 Task: Assign parteek.ku2001@gmail.com as Assignee of Issue Issue0000000417 in Backlog  in Scrum Project Project0000000084 in Jira. Assign parteek.ku2001@gmail.com as Assignee of Issue Issue0000000418 in Backlog  in Scrum Project Project0000000084 in Jira. Assign vinnyoffice2@gmail.com as Assignee of Issue Issue0000000419 in Backlog  in Scrum Project Project0000000084 in Jira. Assign vinnyoffice2@gmail.com as Assignee of Issue Issue0000000420 in Backlog  in Scrum Project Project0000000084 in Jira. Create a Sprint called Sprint0000000247 in Scrum Project Project0000000083 in Jira
Action: Mouse moved to (1276, 423)
Screenshot: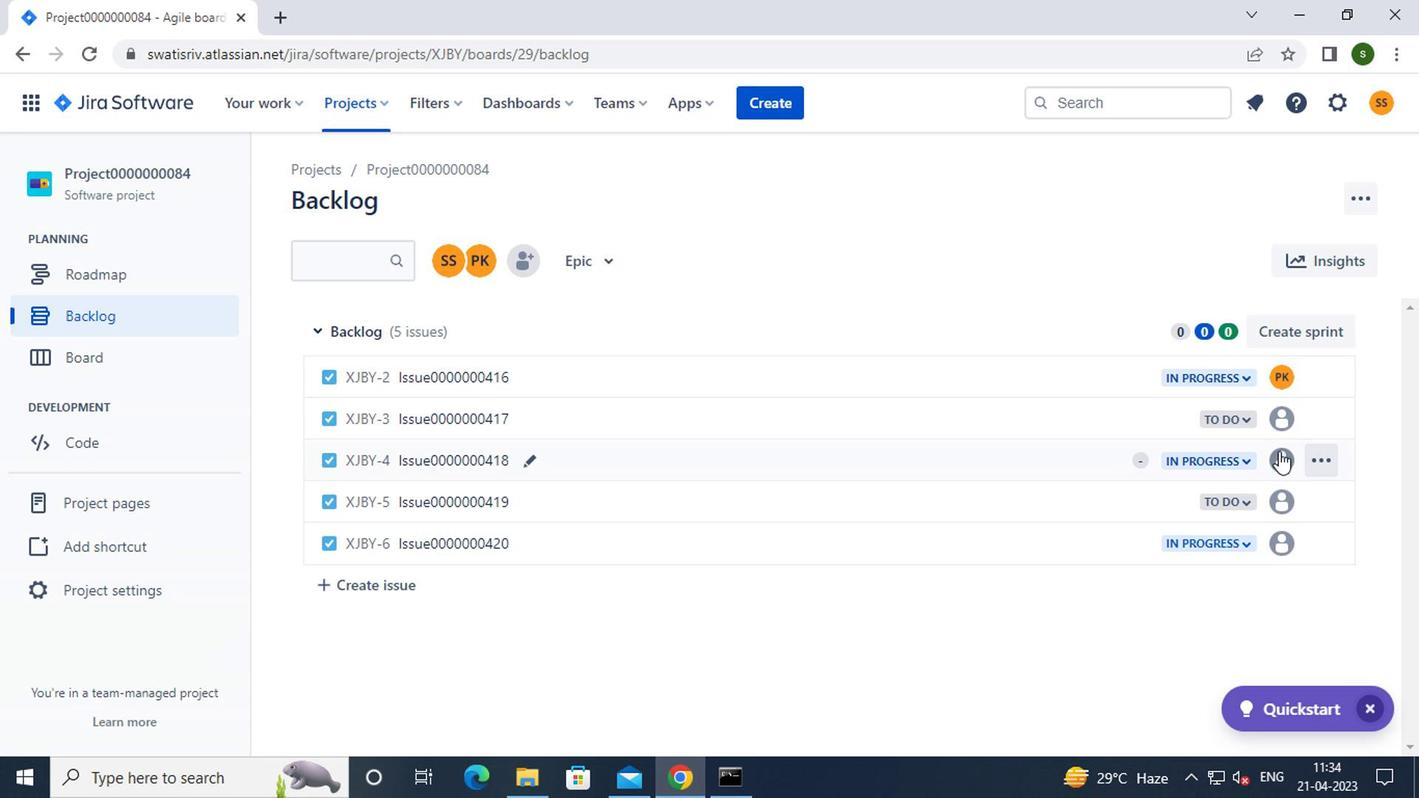 
Action: Mouse pressed left at (1276, 423)
Screenshot: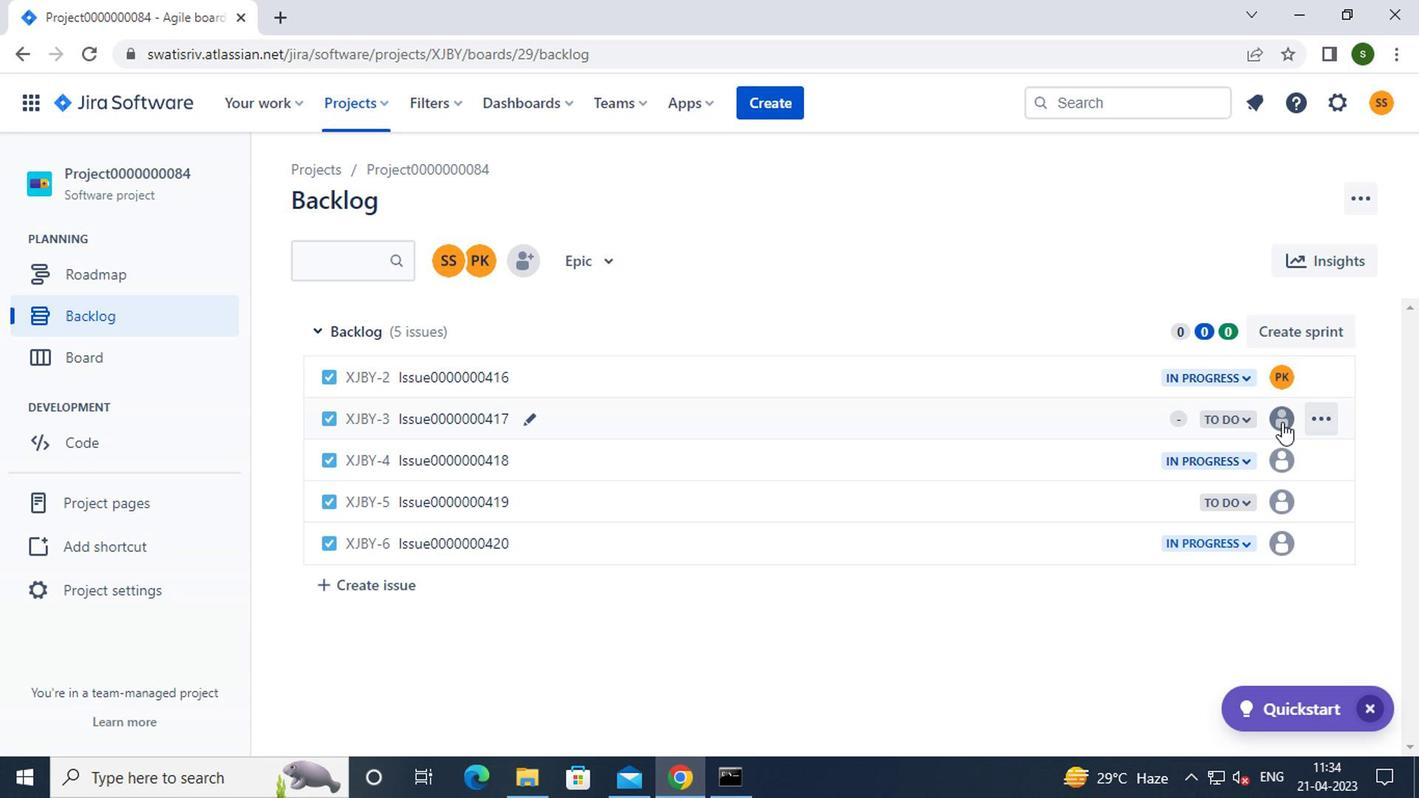 
Action: Mouse moved to (1145, 736)
Screenshot: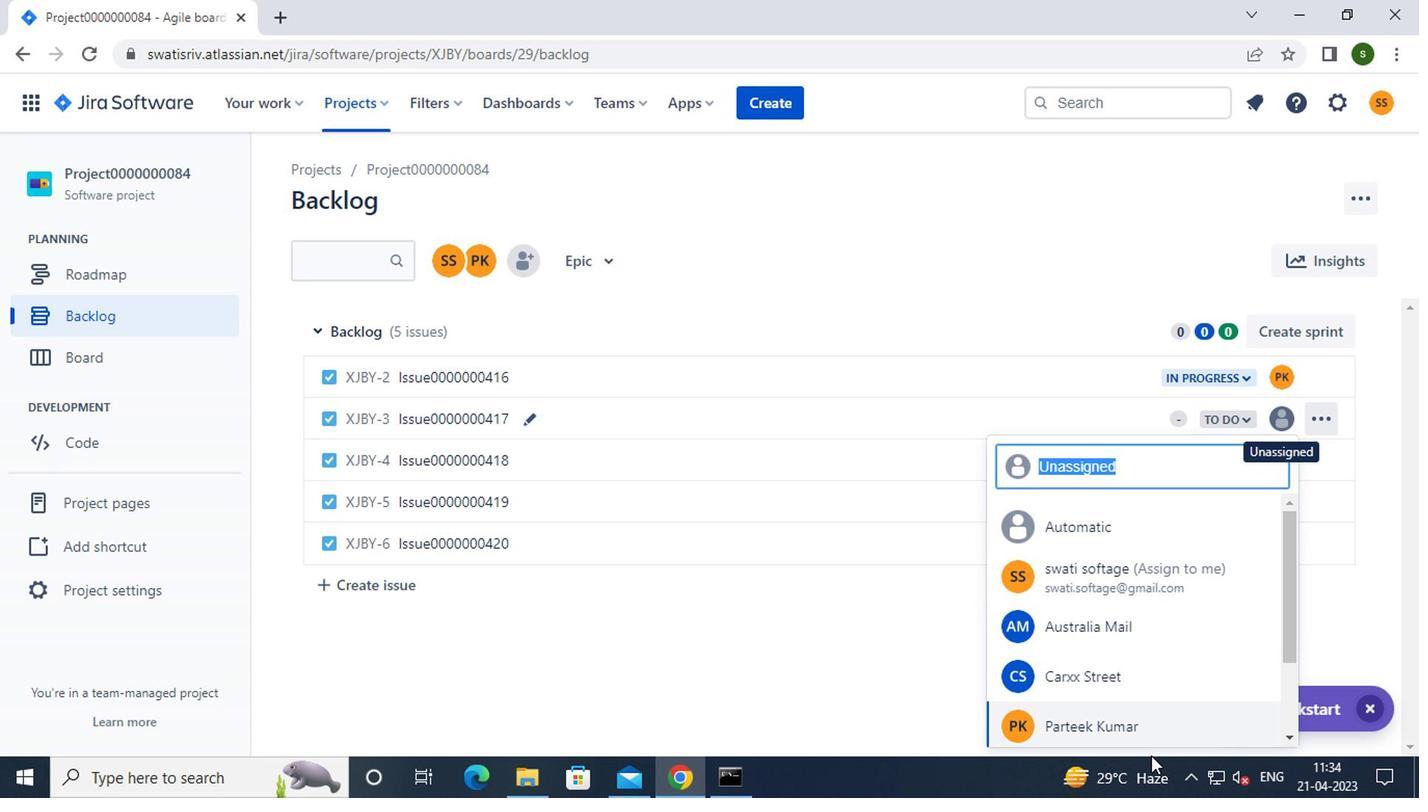 
Action: Mouse pressed left at (1145, 736)
Screenshot: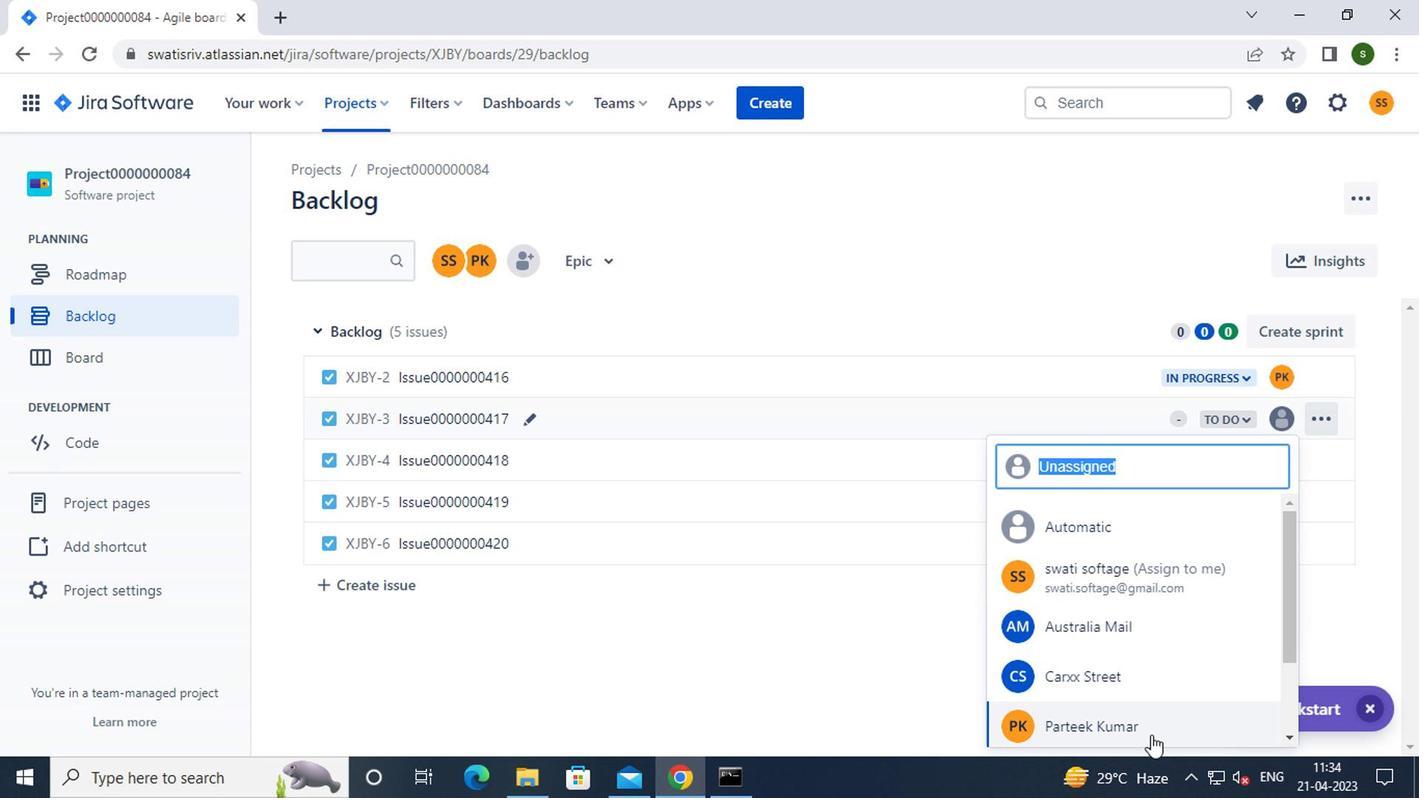 
Action: Mouse moved to (1262, 459)
Screenshot: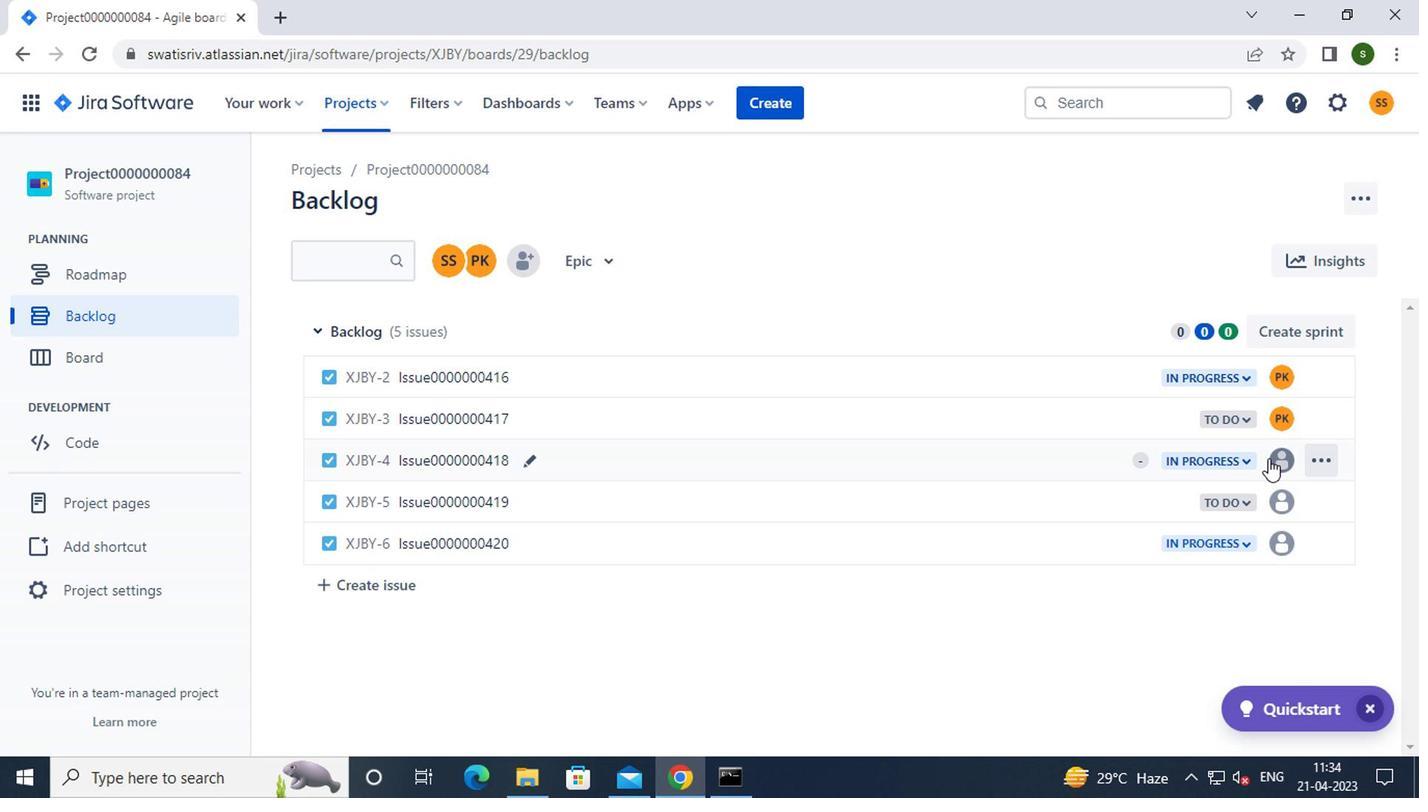 
Action: Mouse pressed left at (1262, 459)
Screenshot: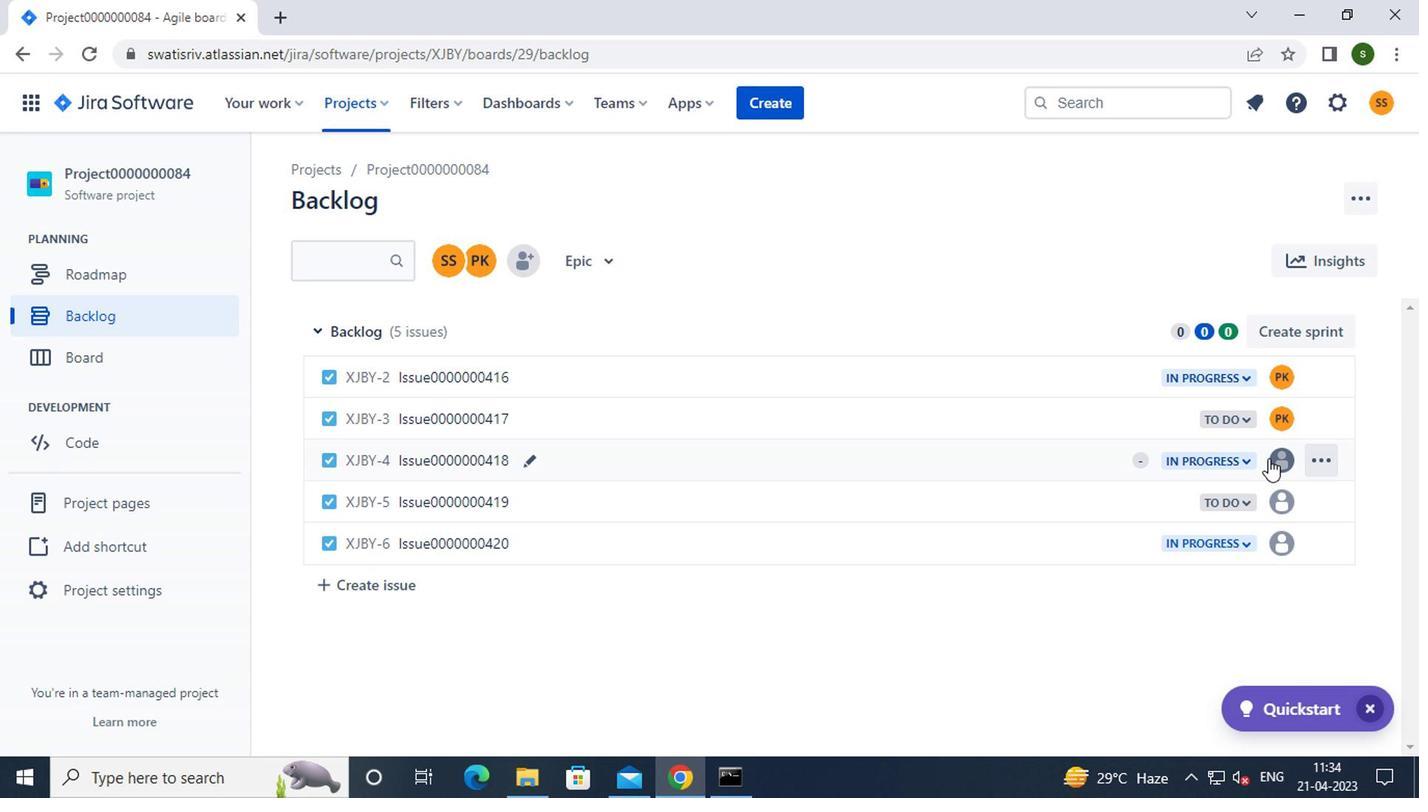 
Action: Mouse moved to (1127, 607)
Screenshot: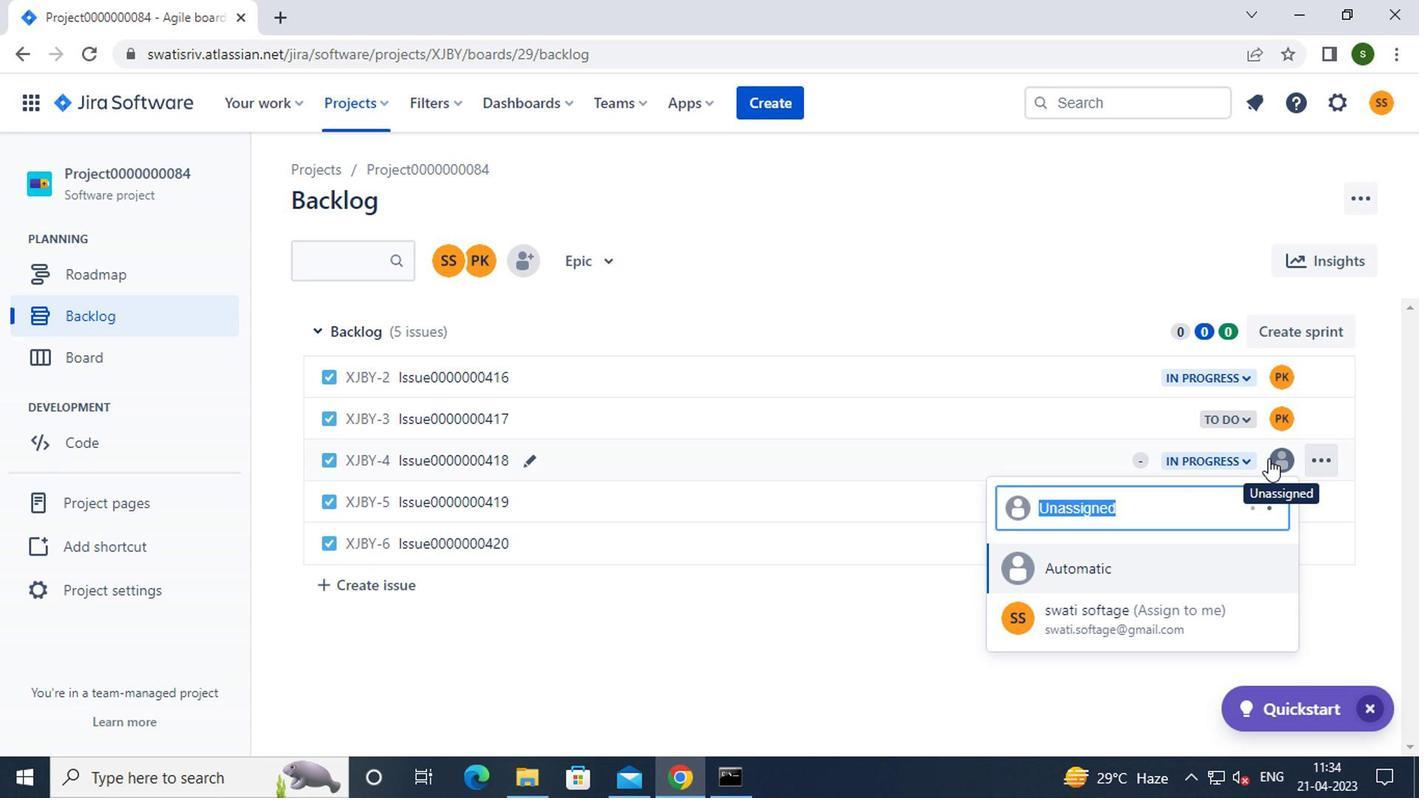 
Action: Mouse scrolled (1127, 606) with delta (0, 0)
Screenshot: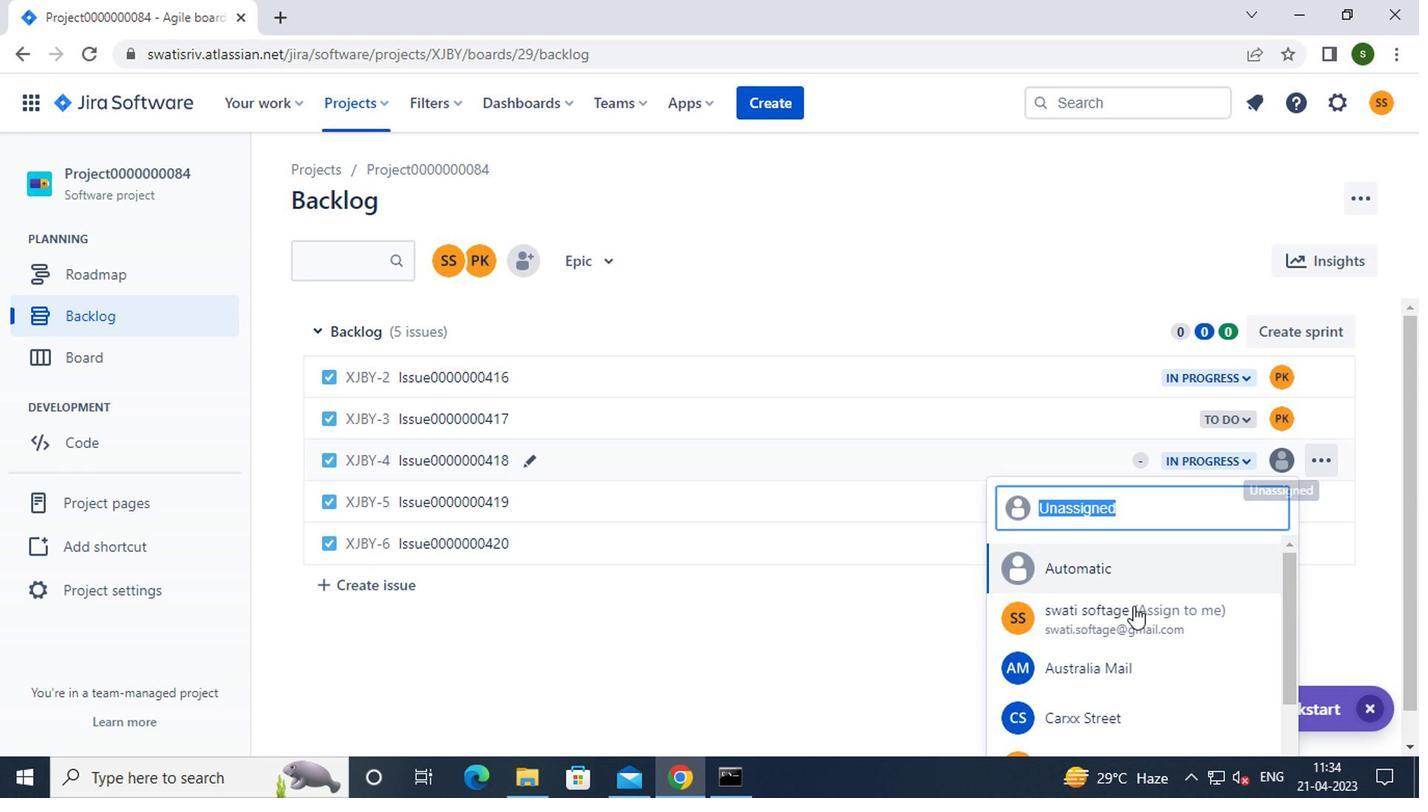 
Action: Mouse scrolled (1127, 606) with delta (0, 0)
Screenshot: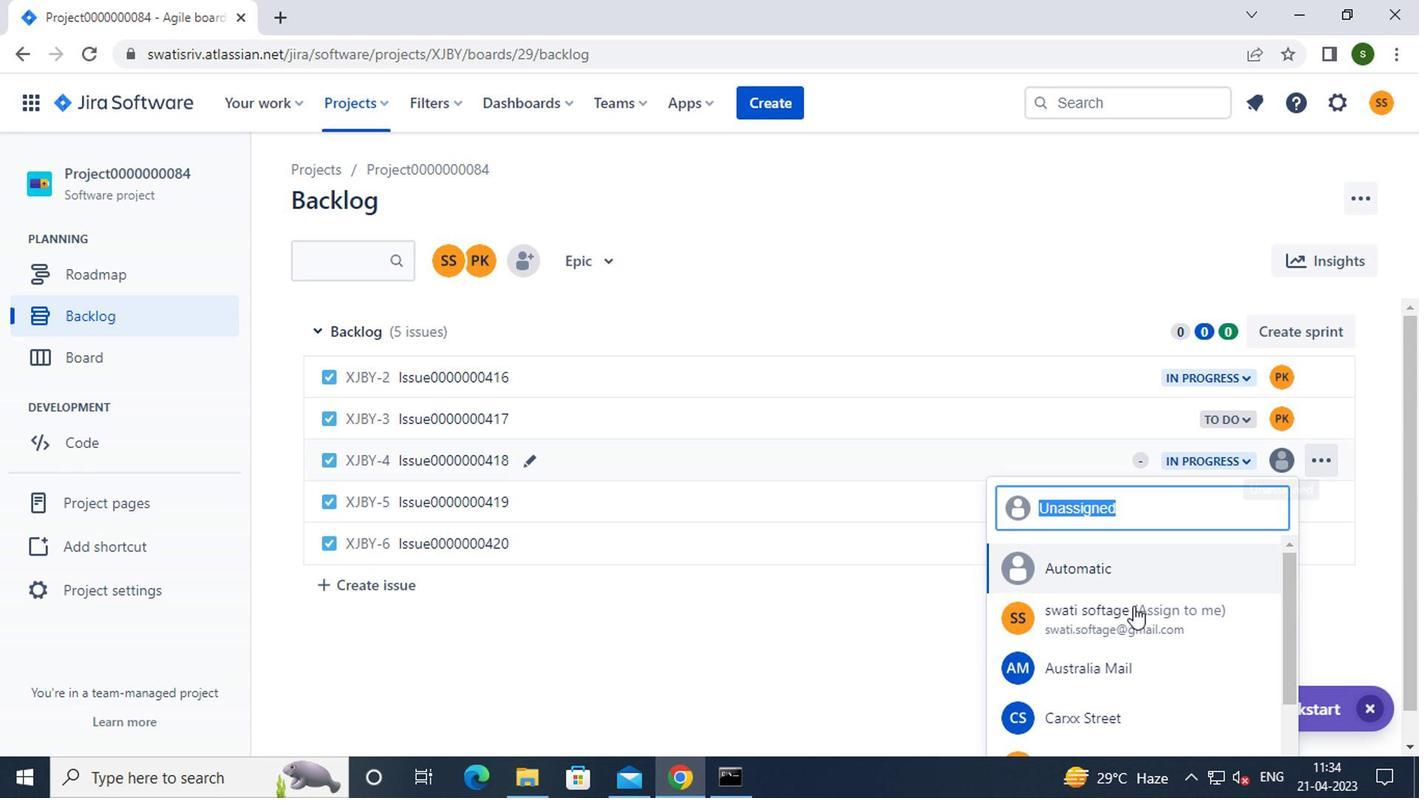 
Action: Mouse moved to (1087, 663)
Screenshot: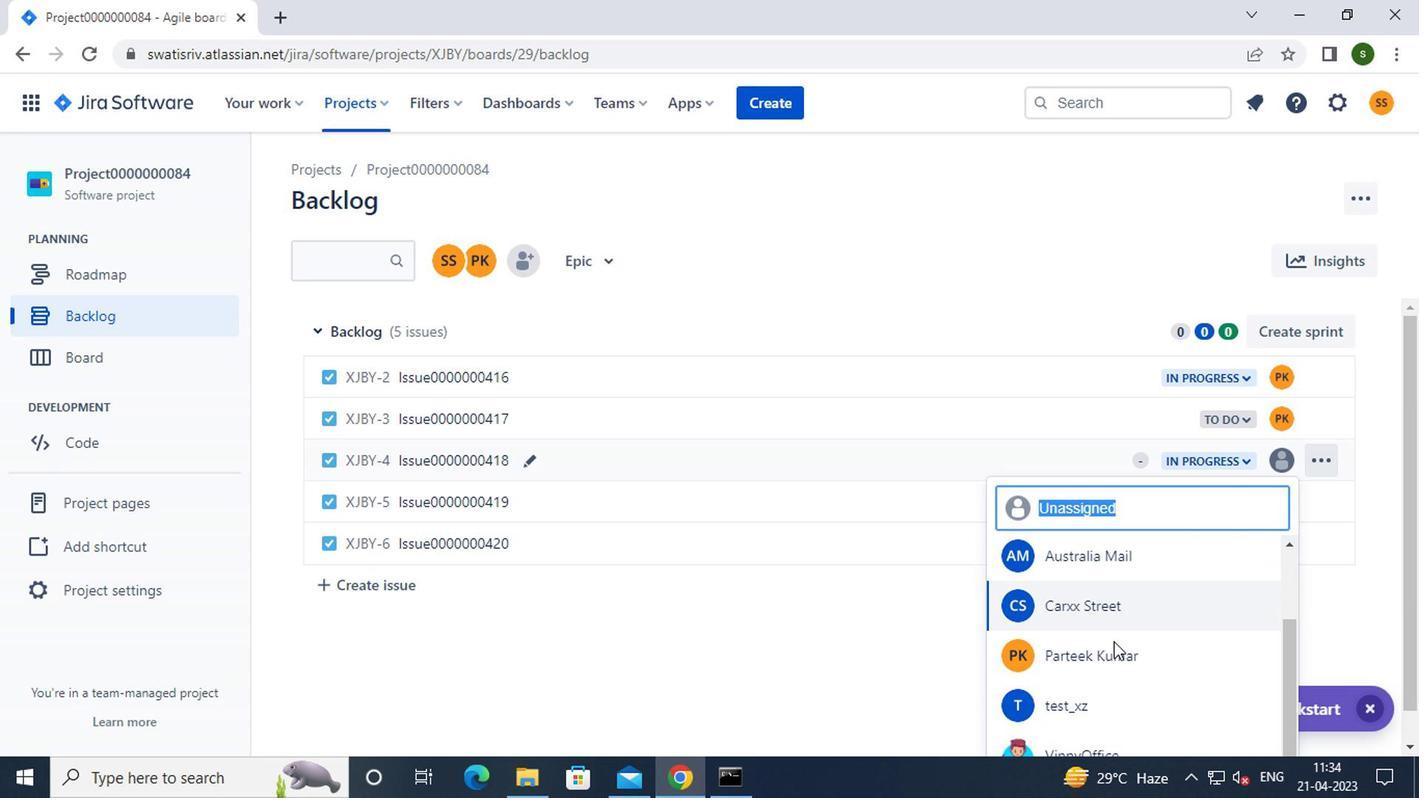 
Action: Mouse pressed left at (1087, 663)
Screenshot: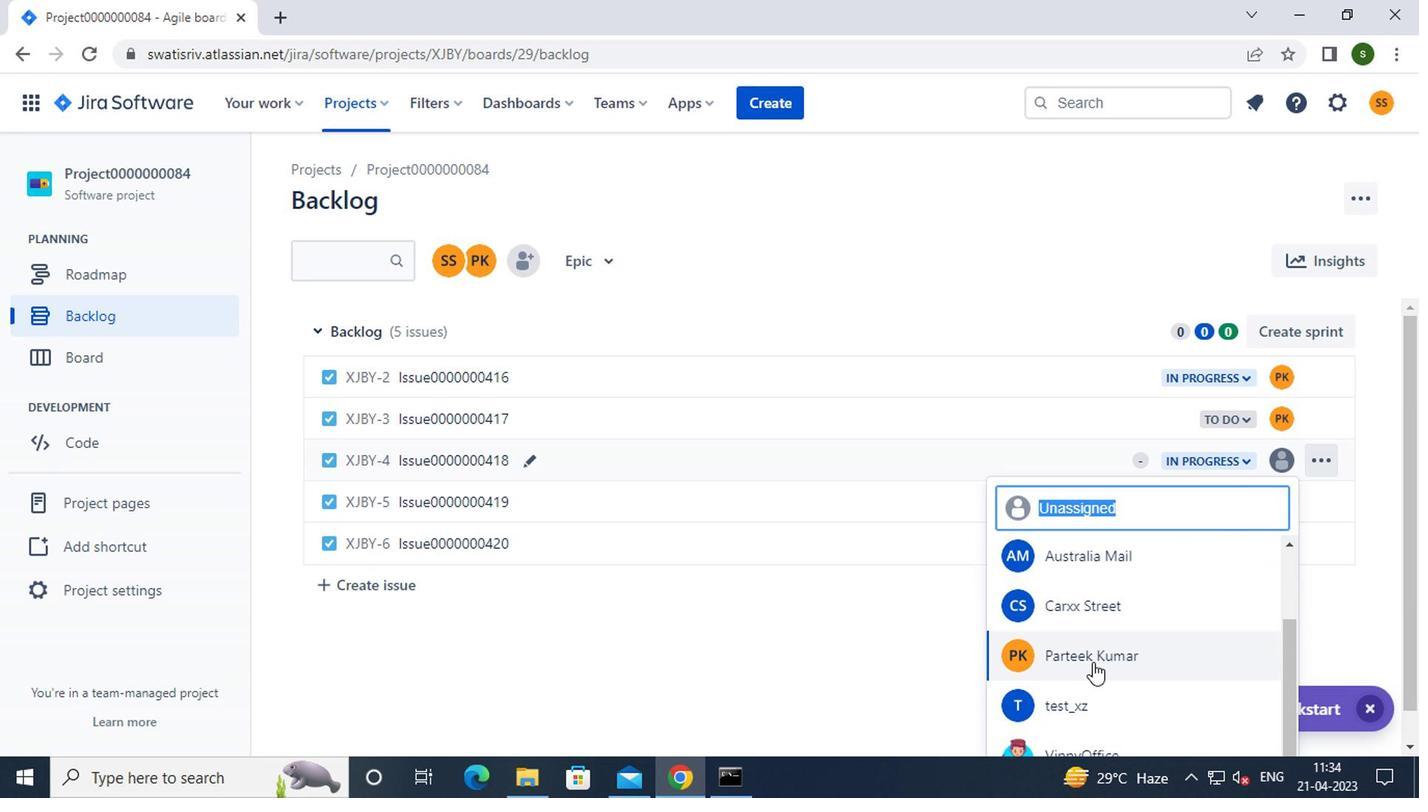 
Action: Mouse moved to (1272, 504)
Screenshot: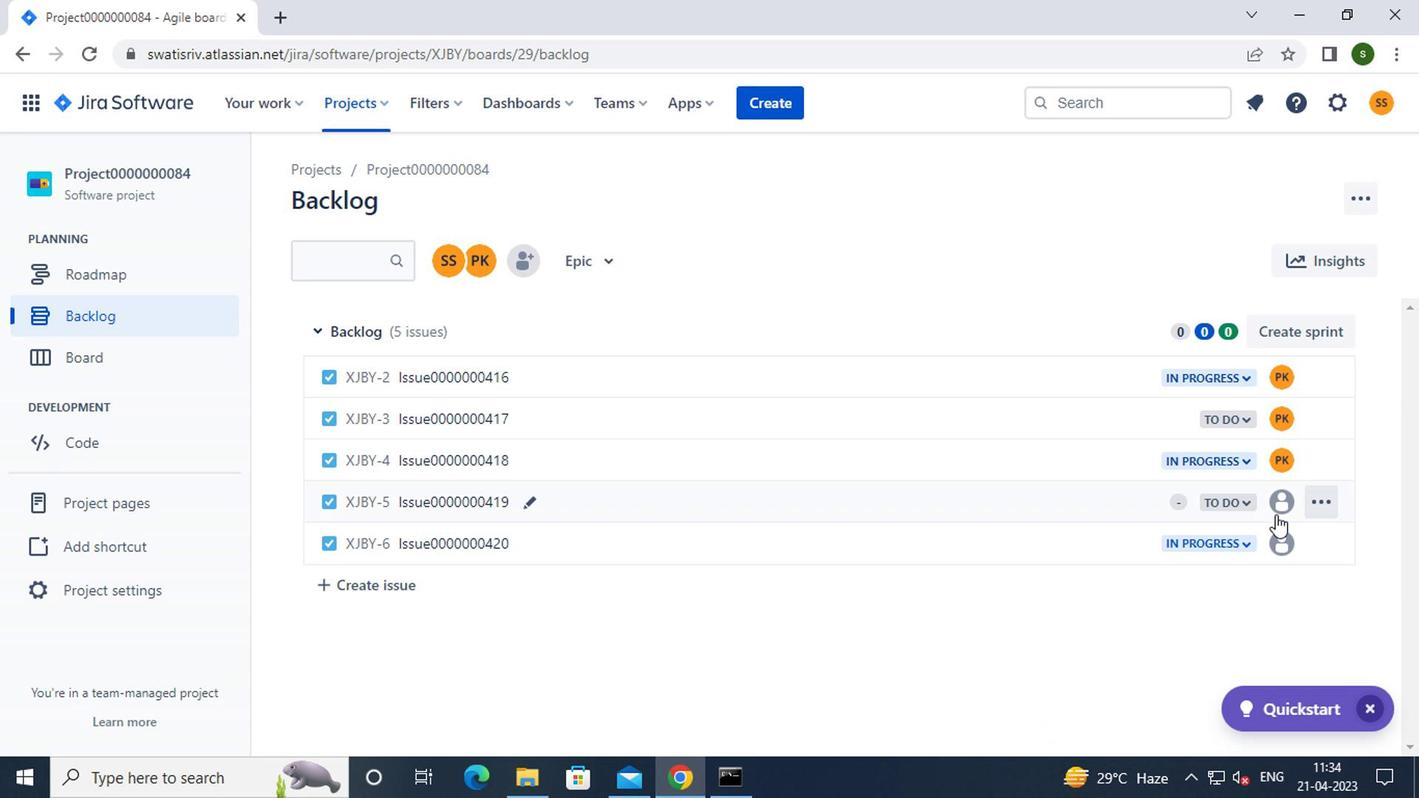 
Action: Mouse pressed left at (1272, 504)
Screenshot: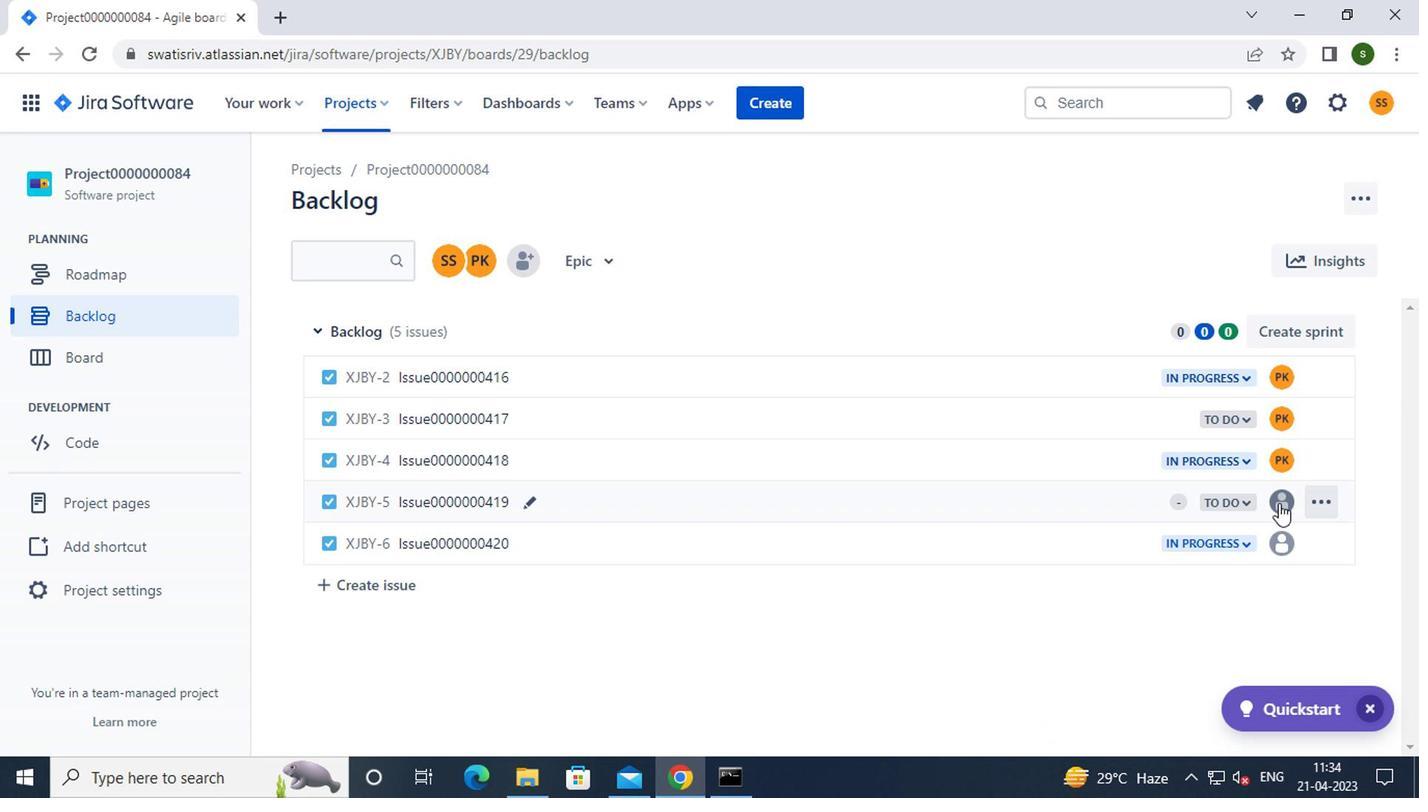 
Action: Mouse moved to (1189, 571)
Screenshot: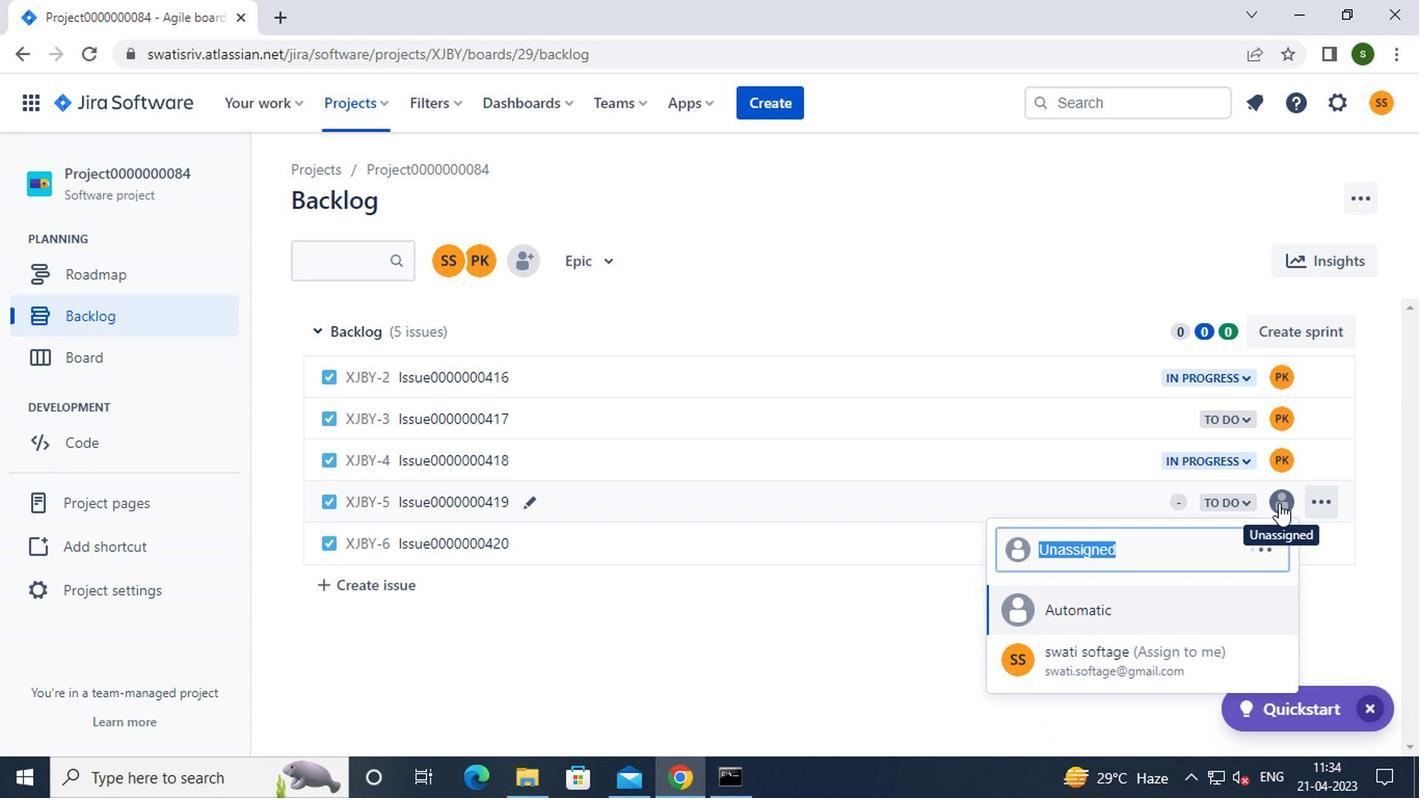 
Action: Mouse scrolled (1189, 570) with delta (0, 0)
Screenshot: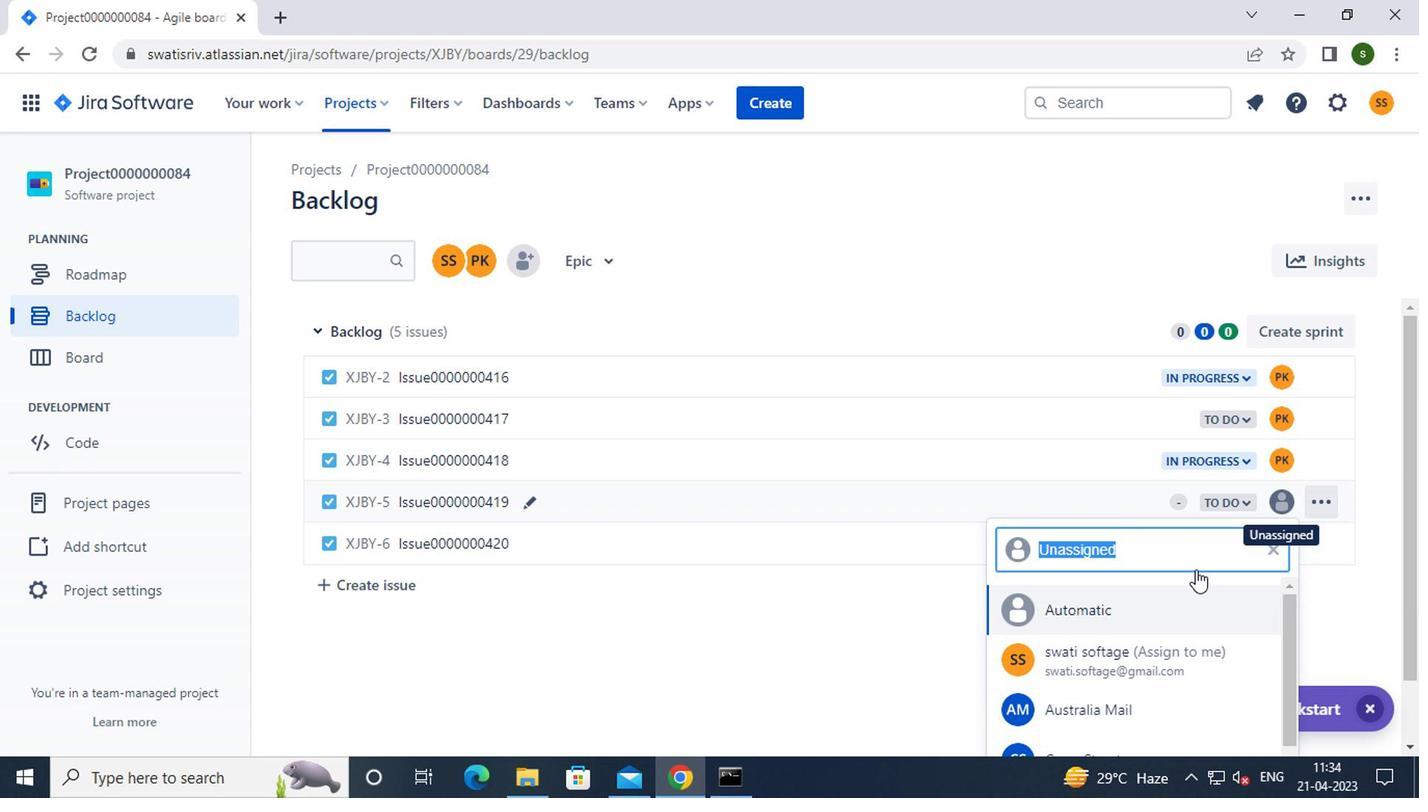 
Action: Mouse scrolled (1189, 570) with delta (0, 0)
Screenshot: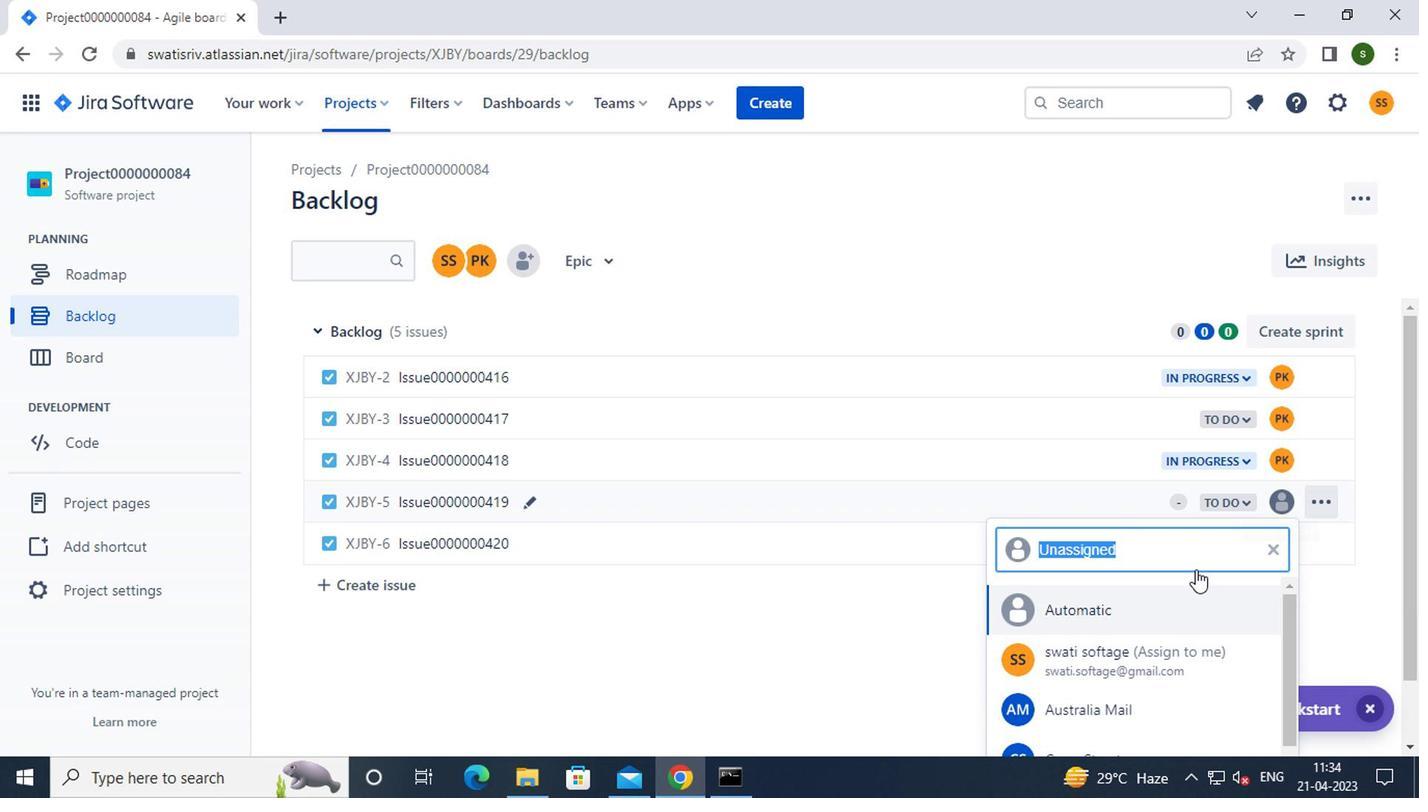 
Action: Mouse scrolled (1189, 570) with delta (0, 0)
Screenshot: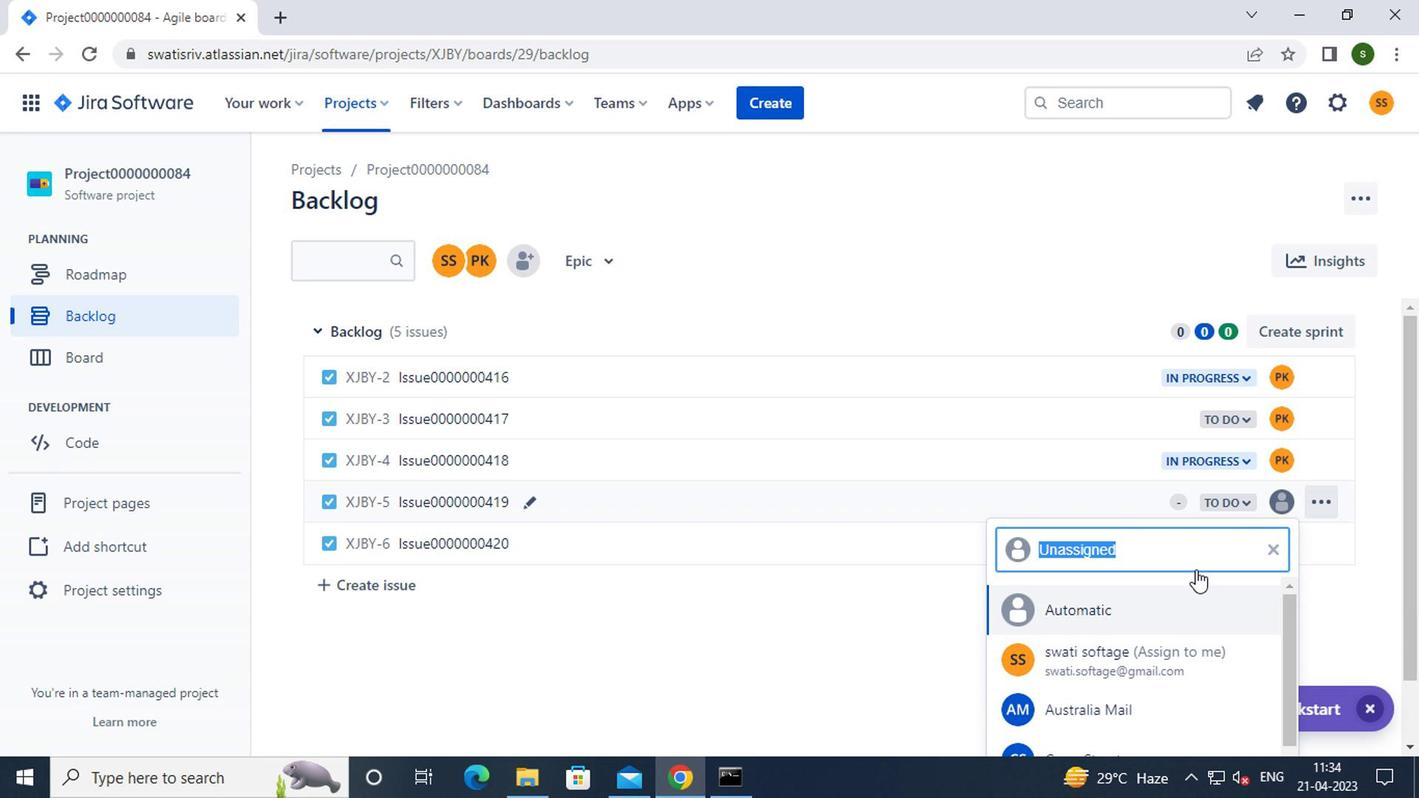 
Action: Mouse scrolled (1189, 570) with delta (0, 0)
Screenshot: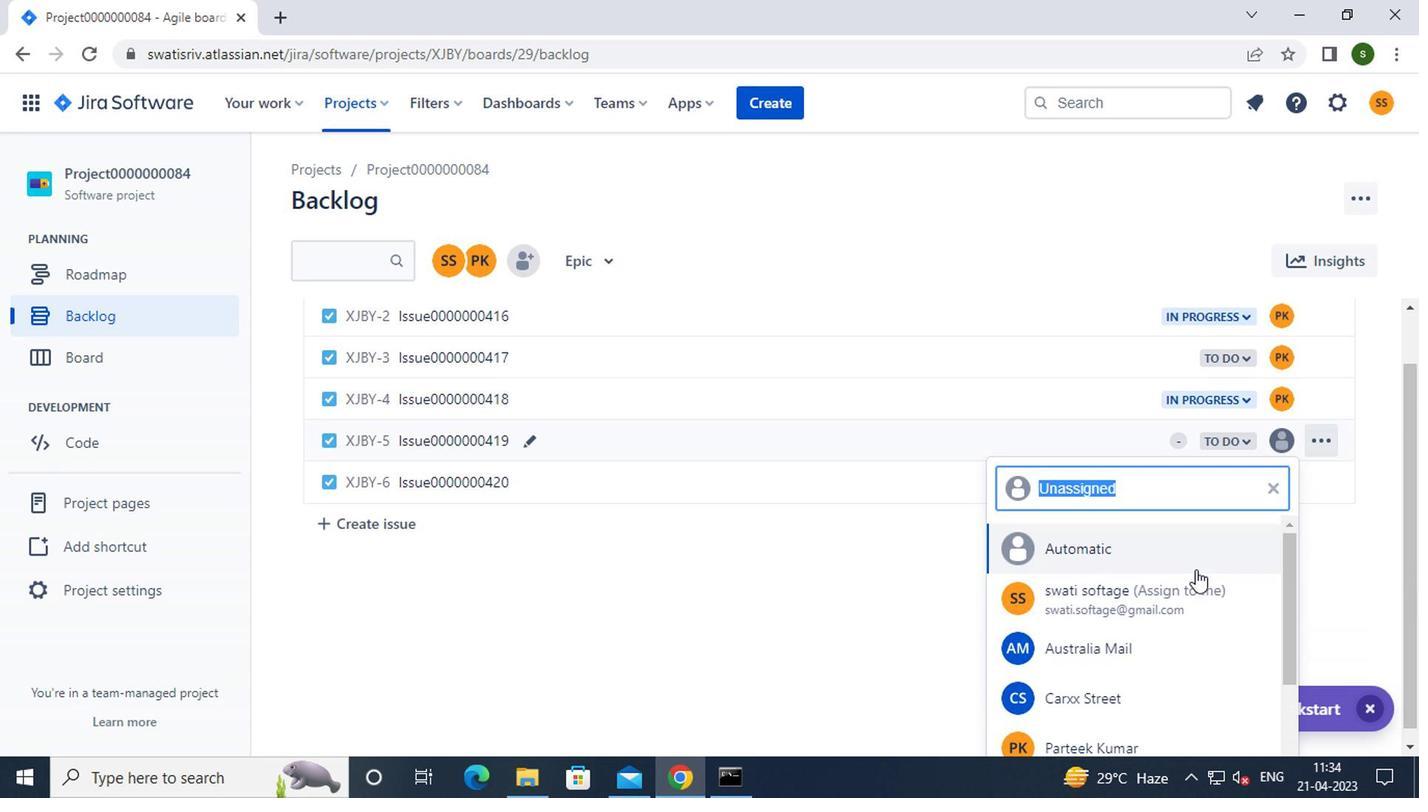 
Action: Mouse moved to (1287, 561)
Screenshot: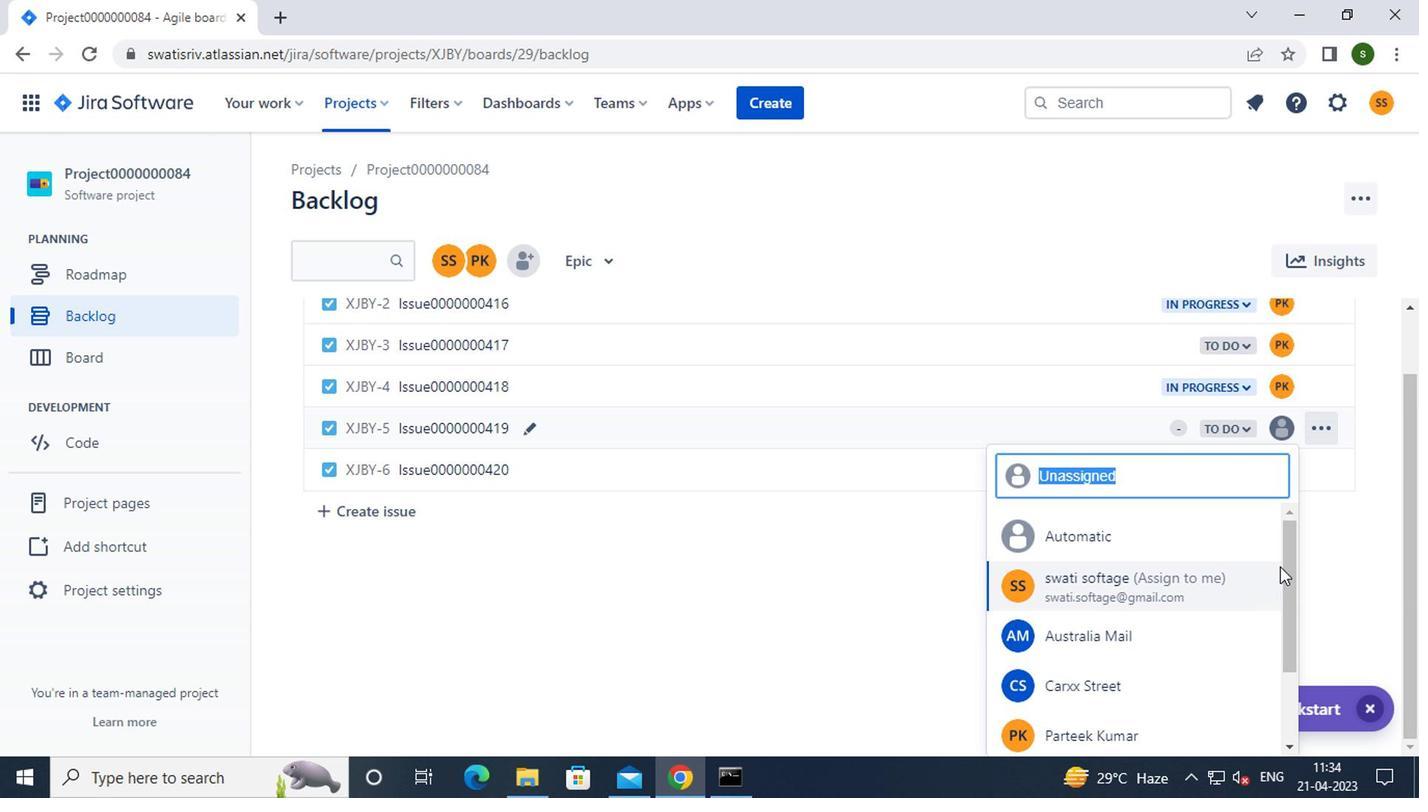 
Action: Mouse pressed left at (1287, 561)
Screenshot: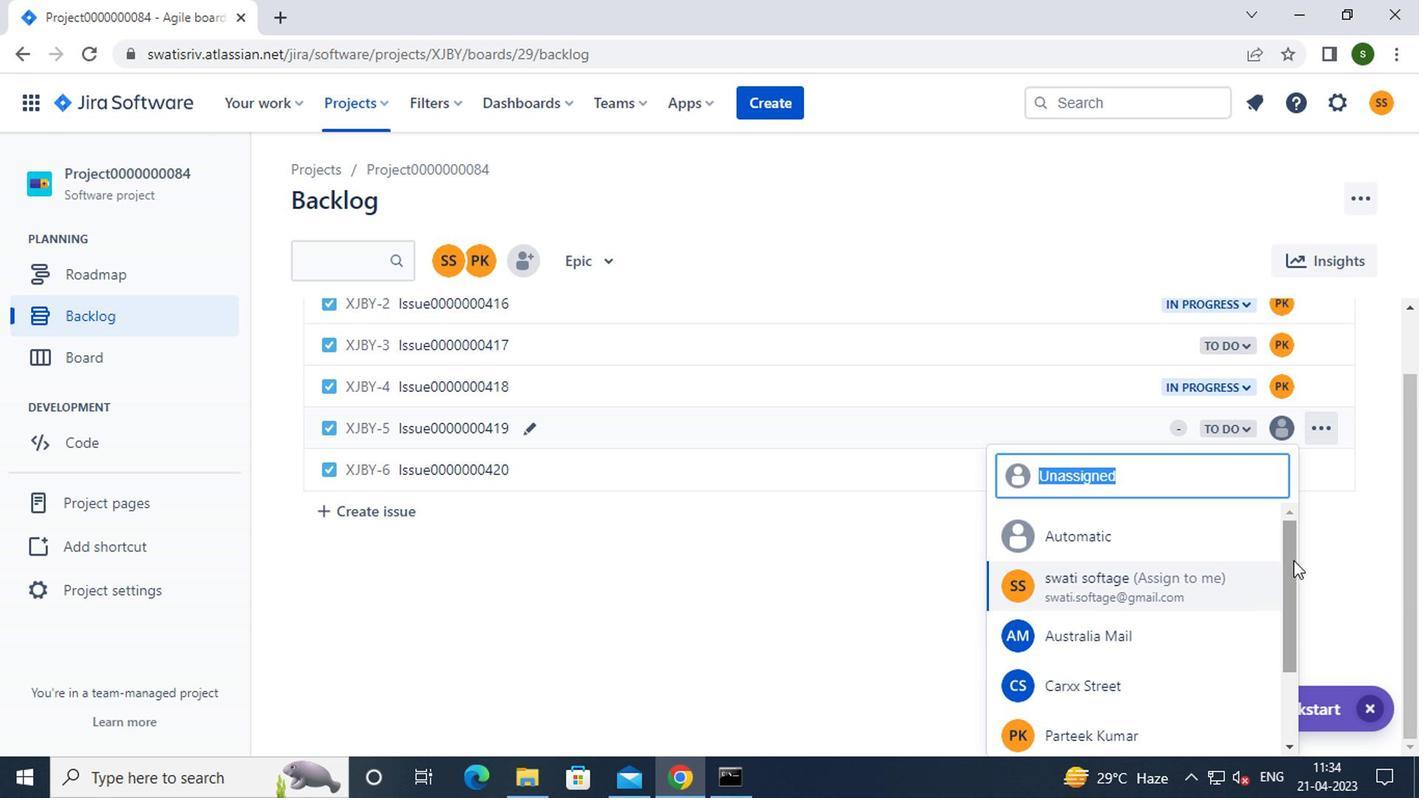 
Action: Mouse moved to (1100, 719)
Screenshot: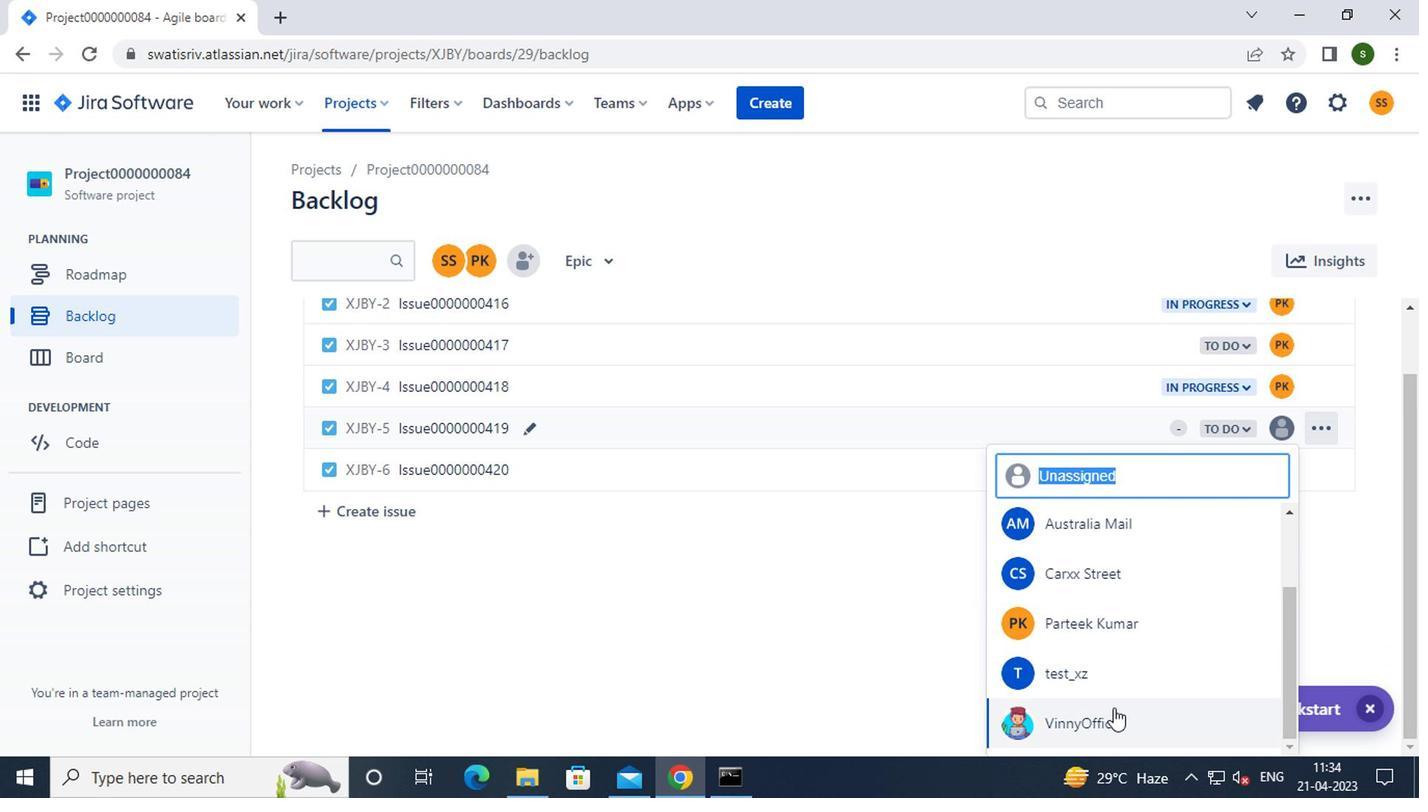 
Action: Mouse pressed left at (1100, 719)
Screenshot: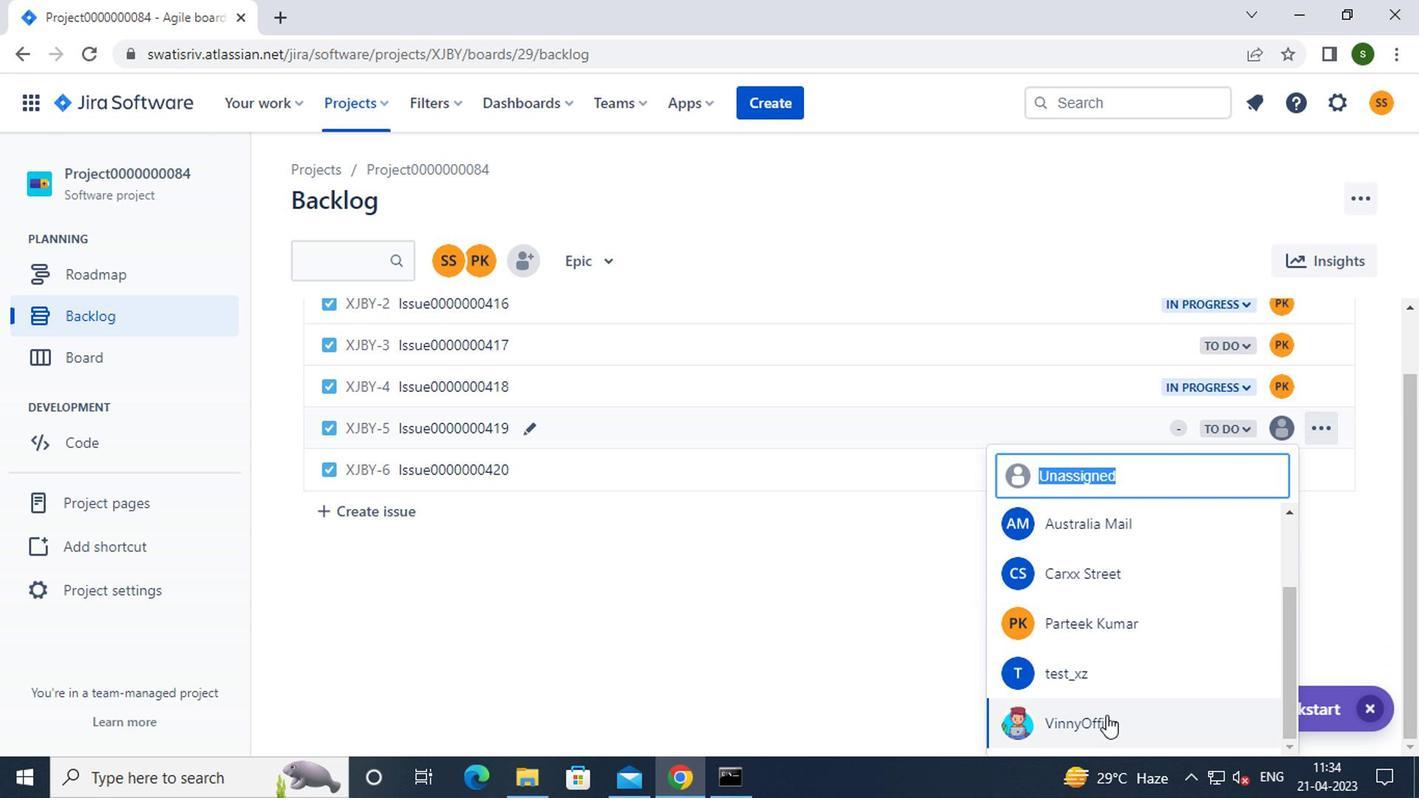 
Action: Mouse moved to (1269, 546)
Screenshot: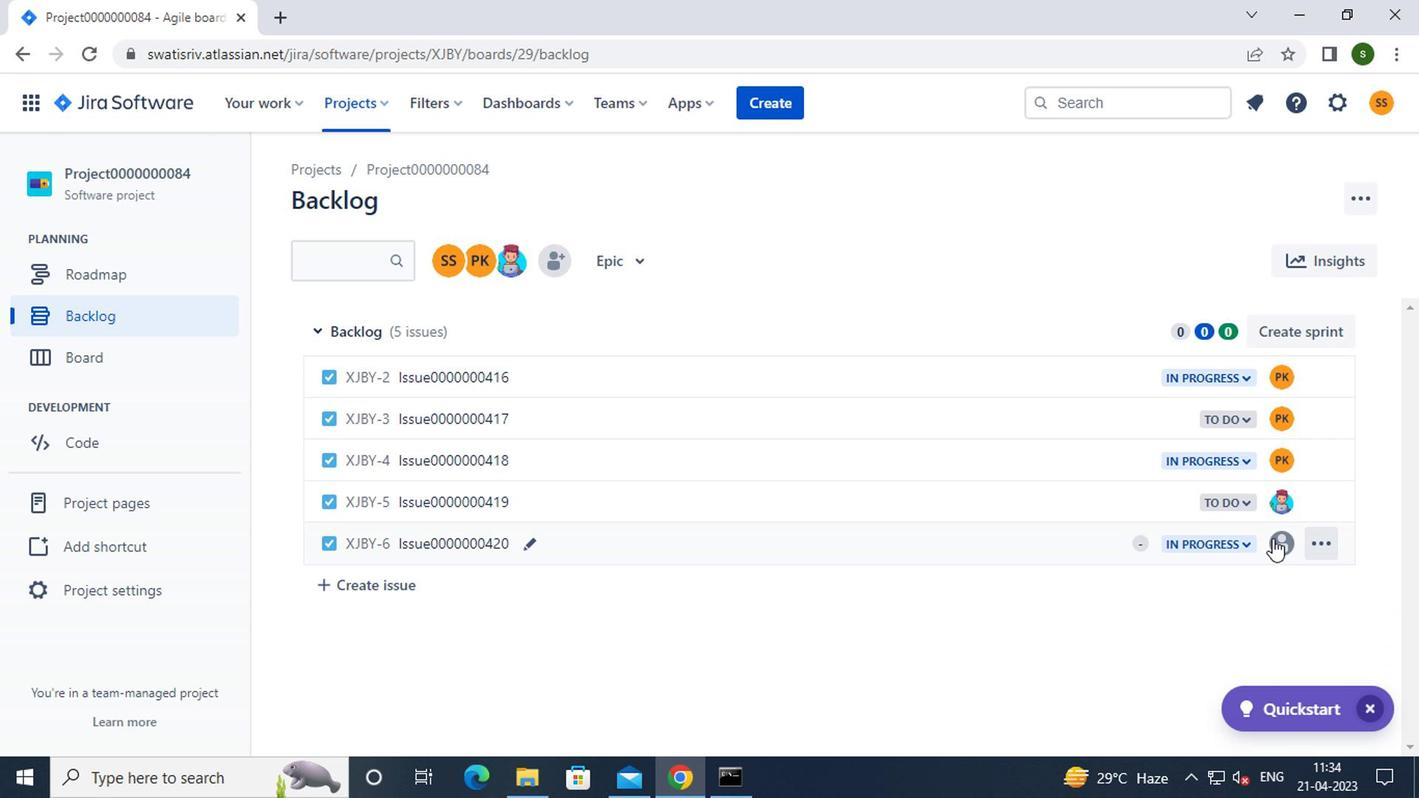 
Action: Mouse pressed left at (1269, 546)
Screenshot: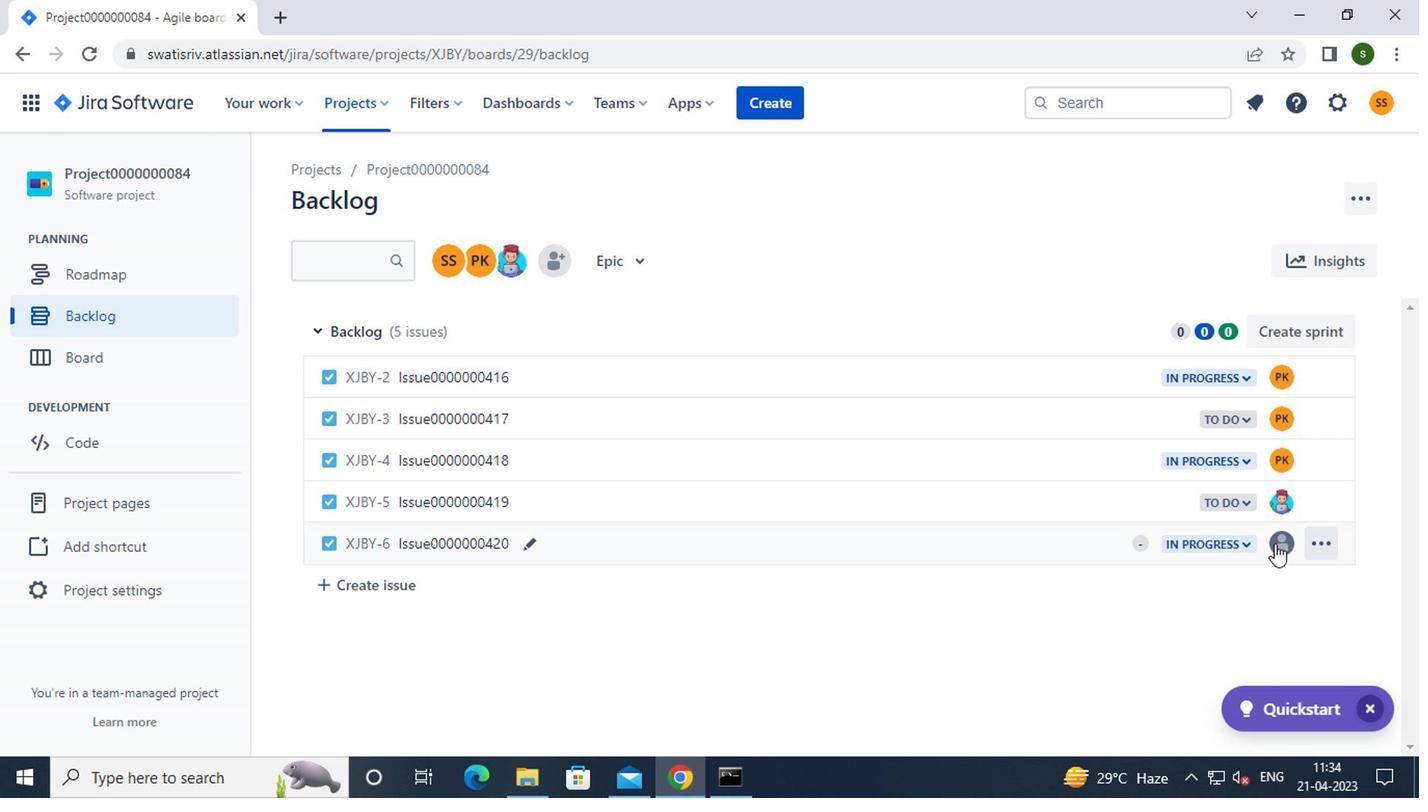 
Action: Mouse moved to (1228, 617)
Screenshot: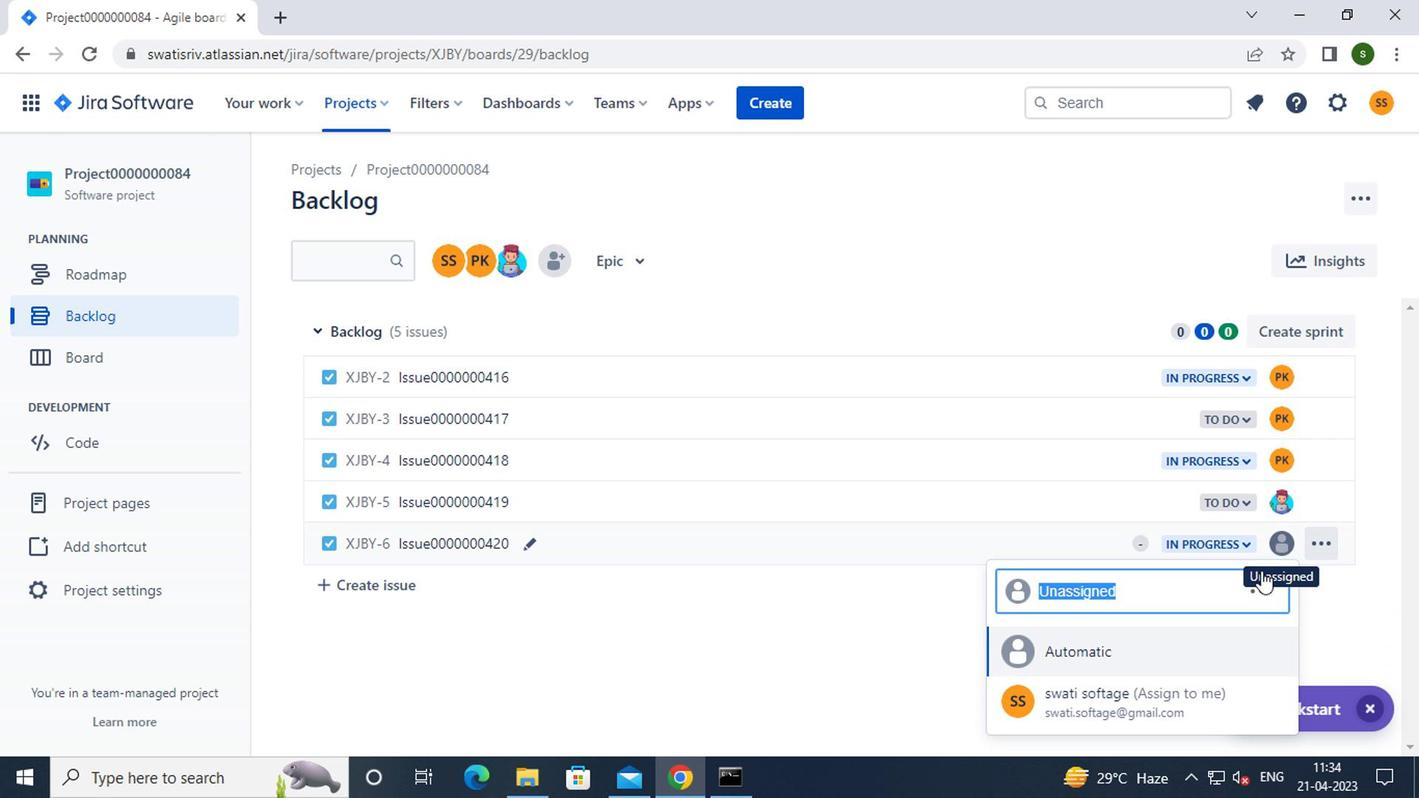 
Action: Mouse scrolled (1228, 617) with delta (0, 0)
Screenshot: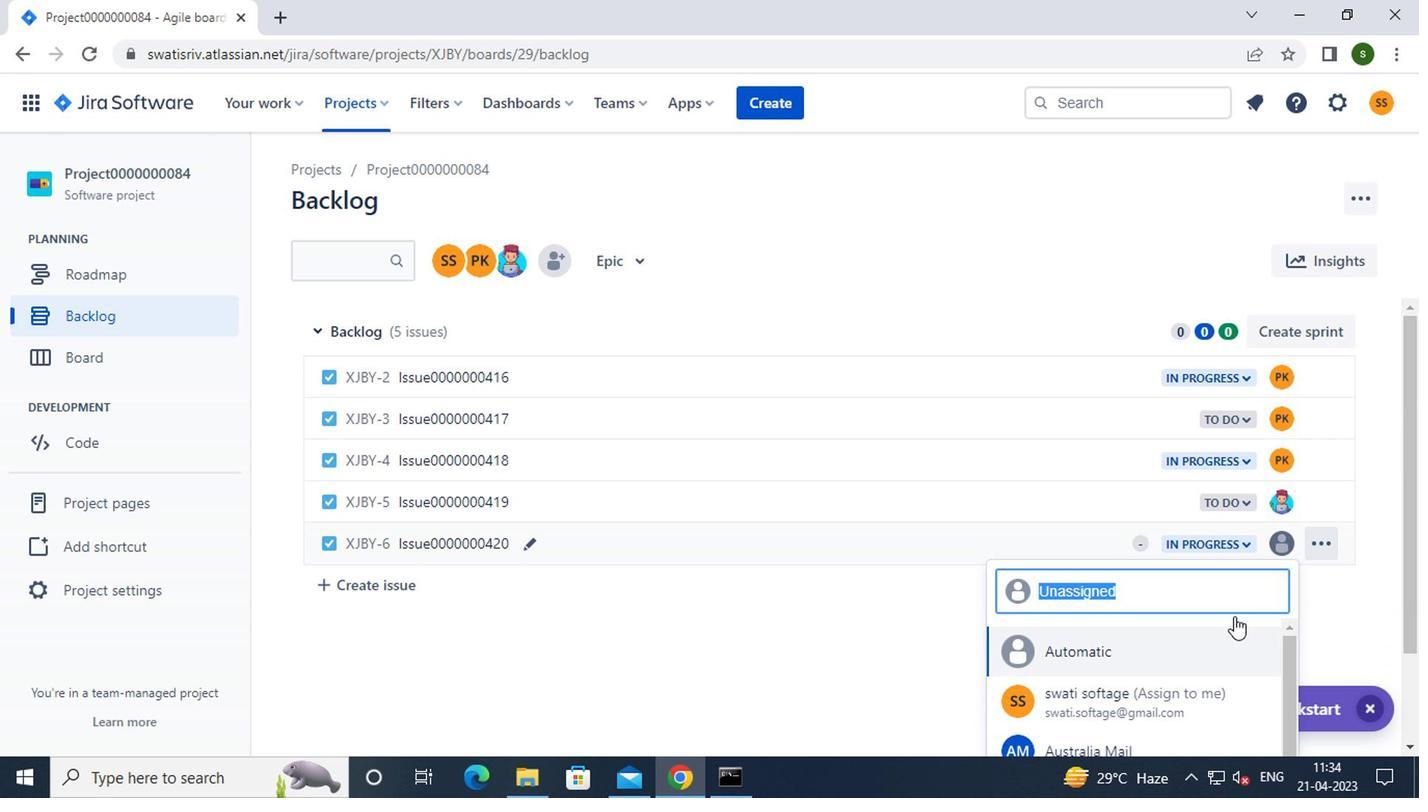 
Action: Mouse scrolled (1228, 617) with delta (0, 0)
Screenshot: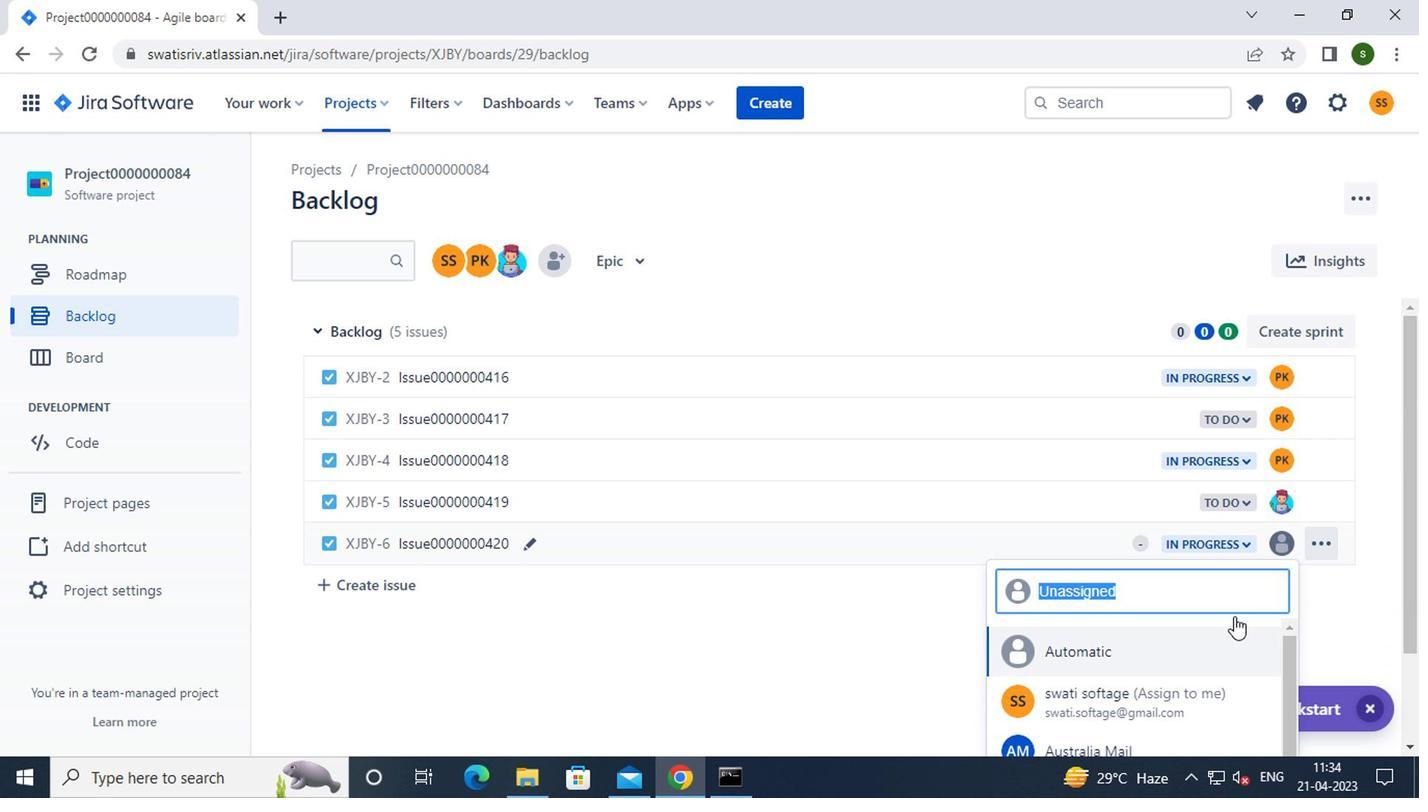 
Action: Mouse scrolled (1228, 617) with delta (0, 0)
Screenshot: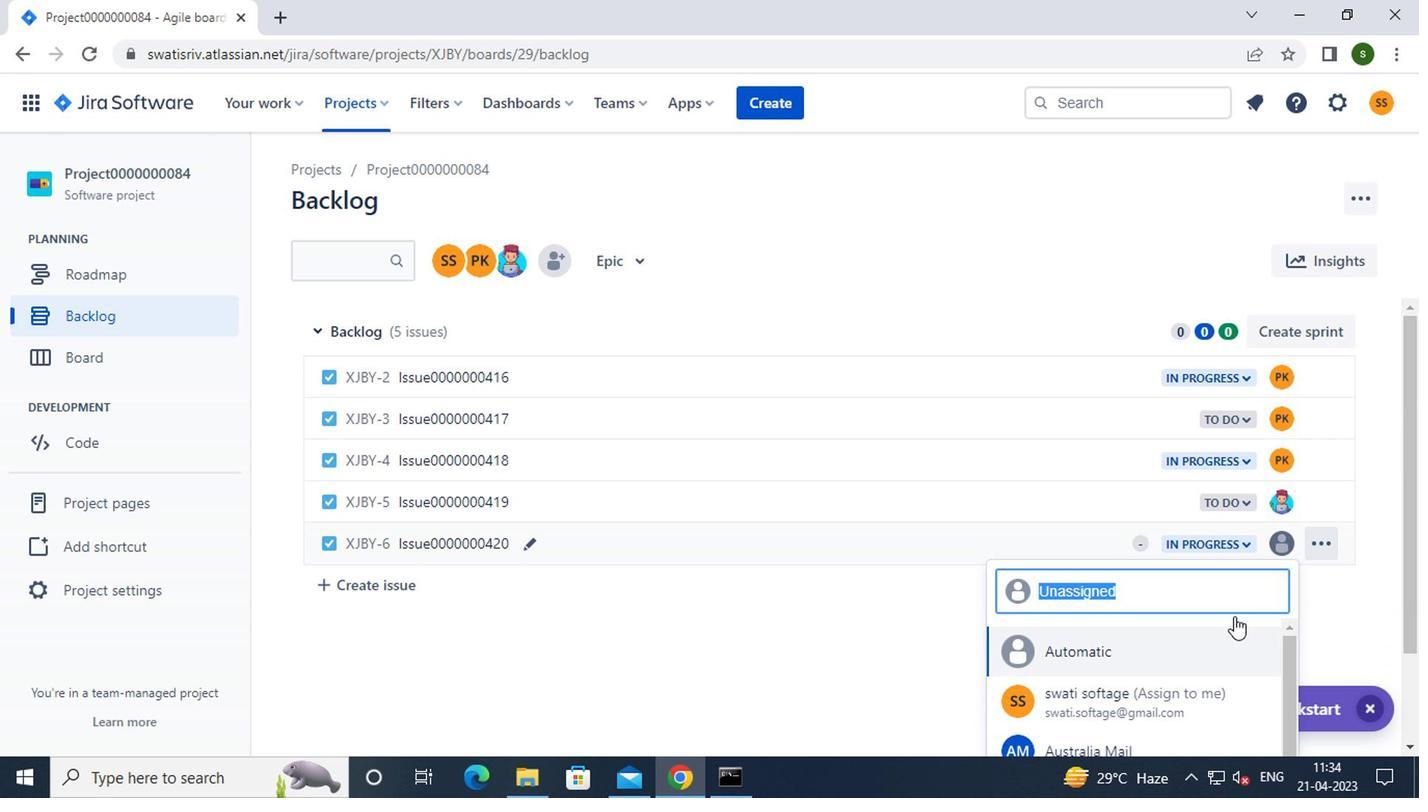 
Action: Mouse scrolled (1228, 617) with delta (0, 0)
Screenshot: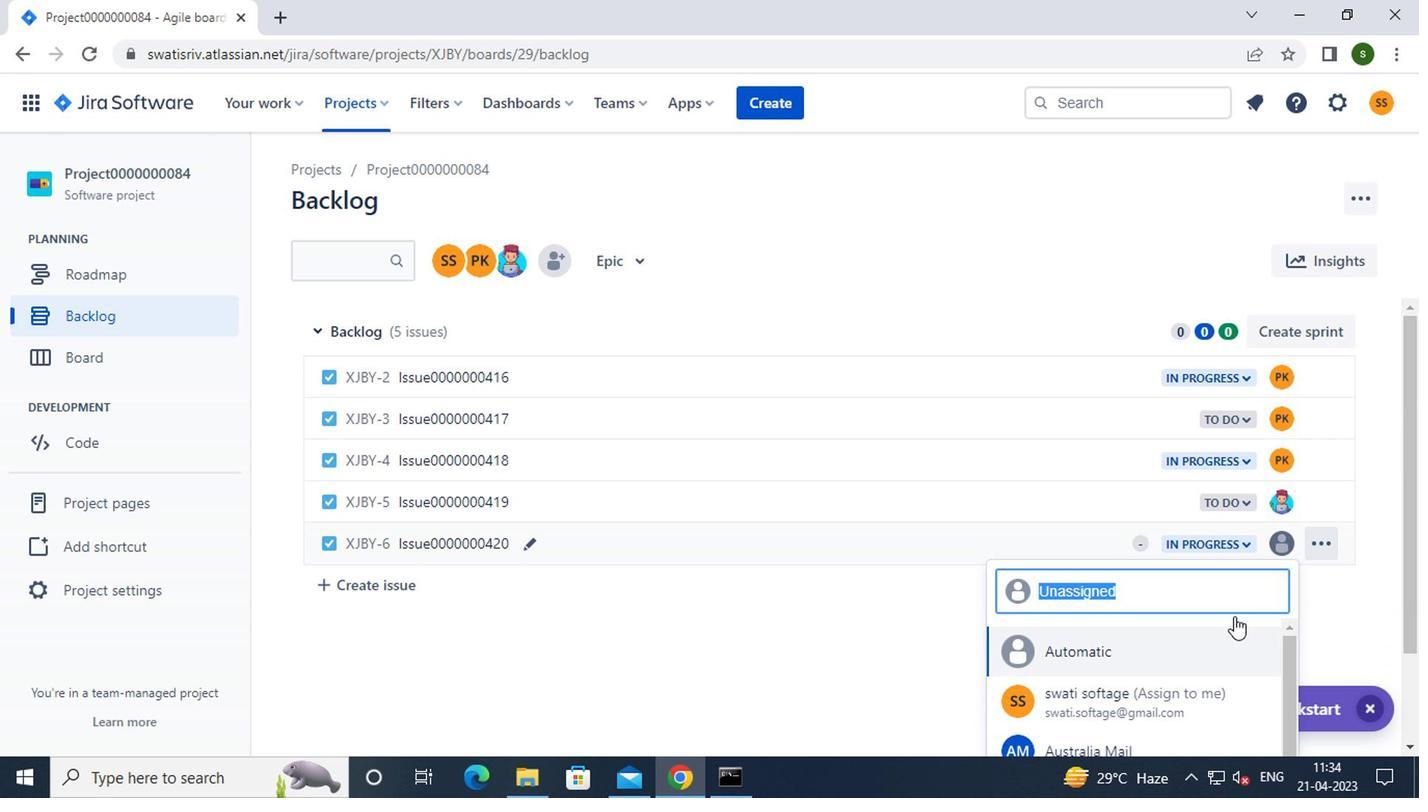 
Action: Mouse moved to (1282, 566)
Screenshot: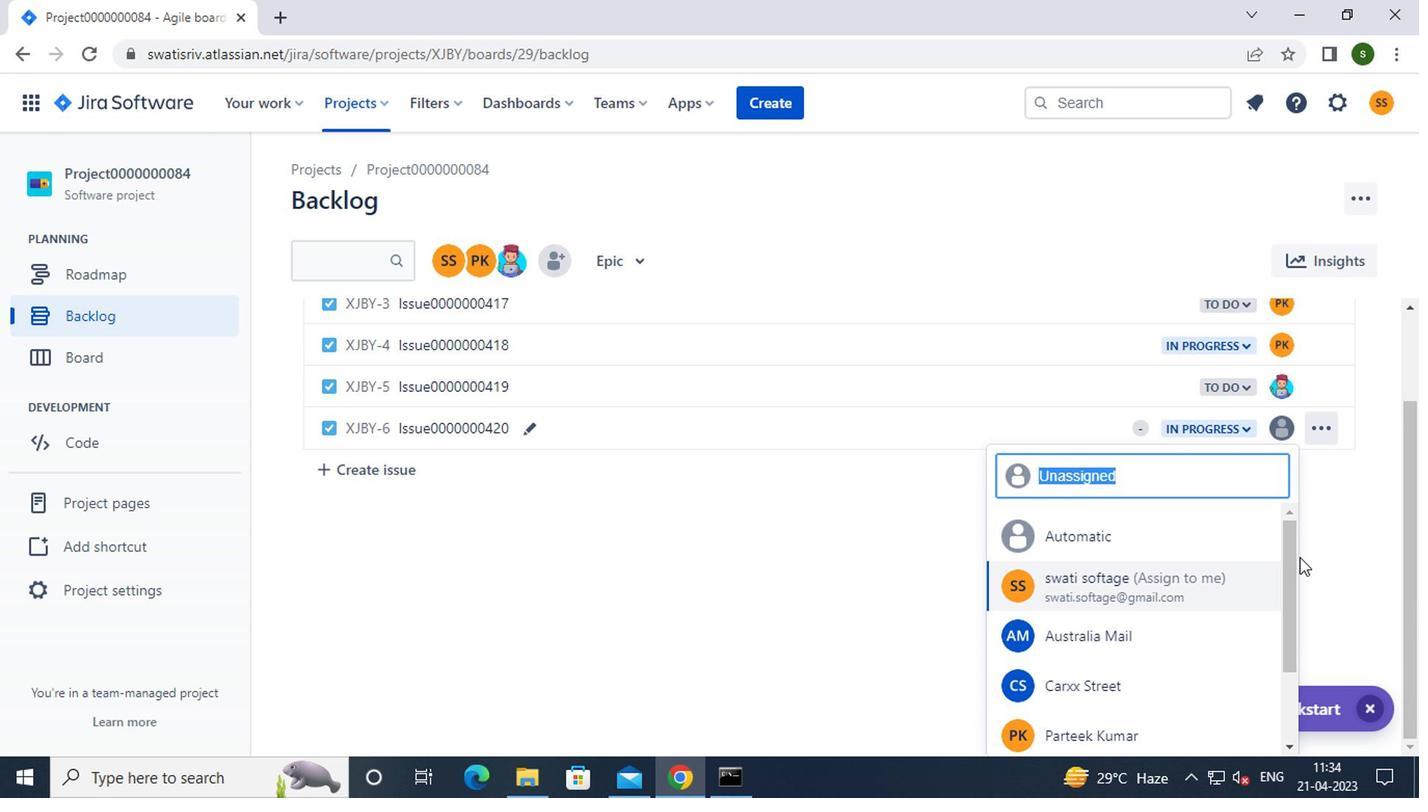 
Action: Mouse pressed left at (1282, 566)
Screenshot: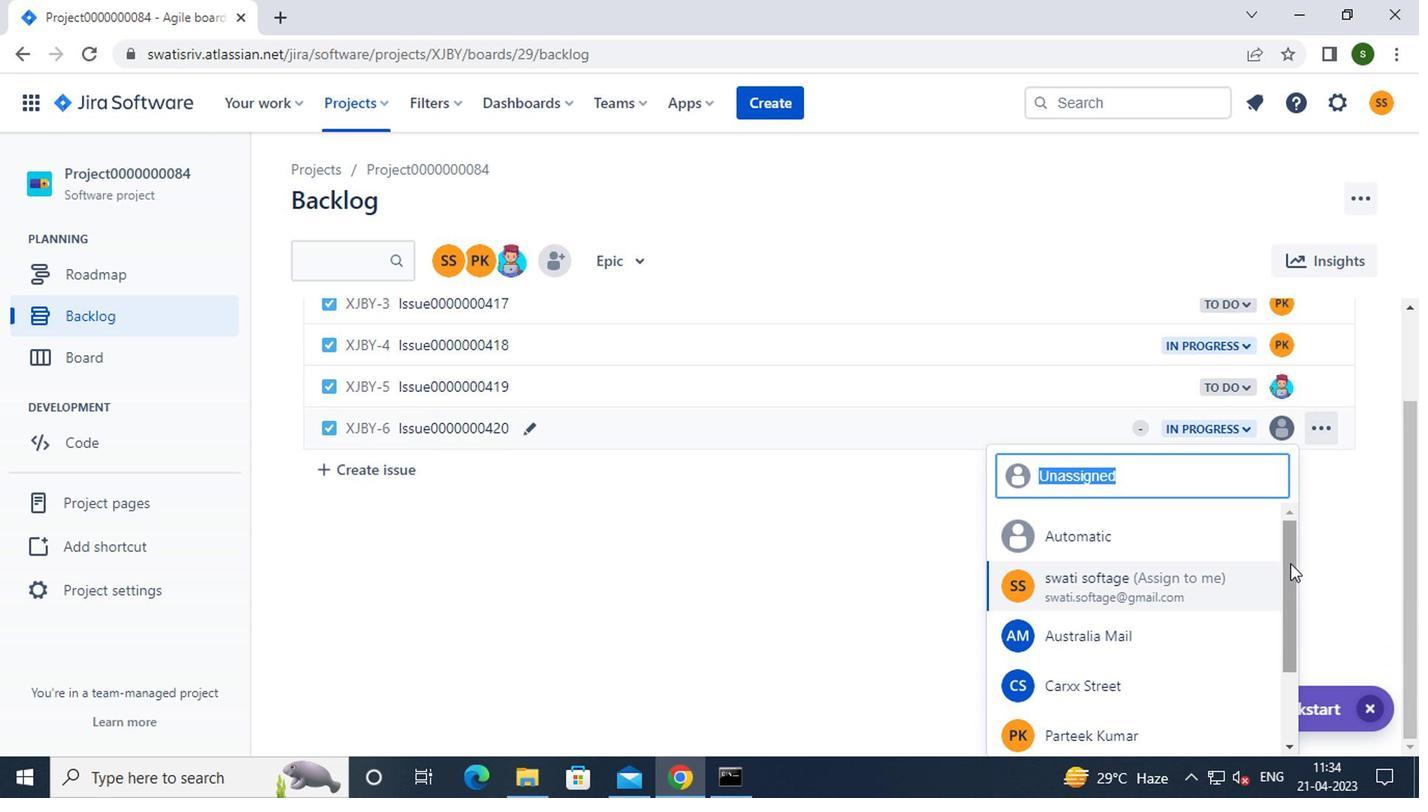
Action: Mouse moved to (1142, 725)
Screenshot: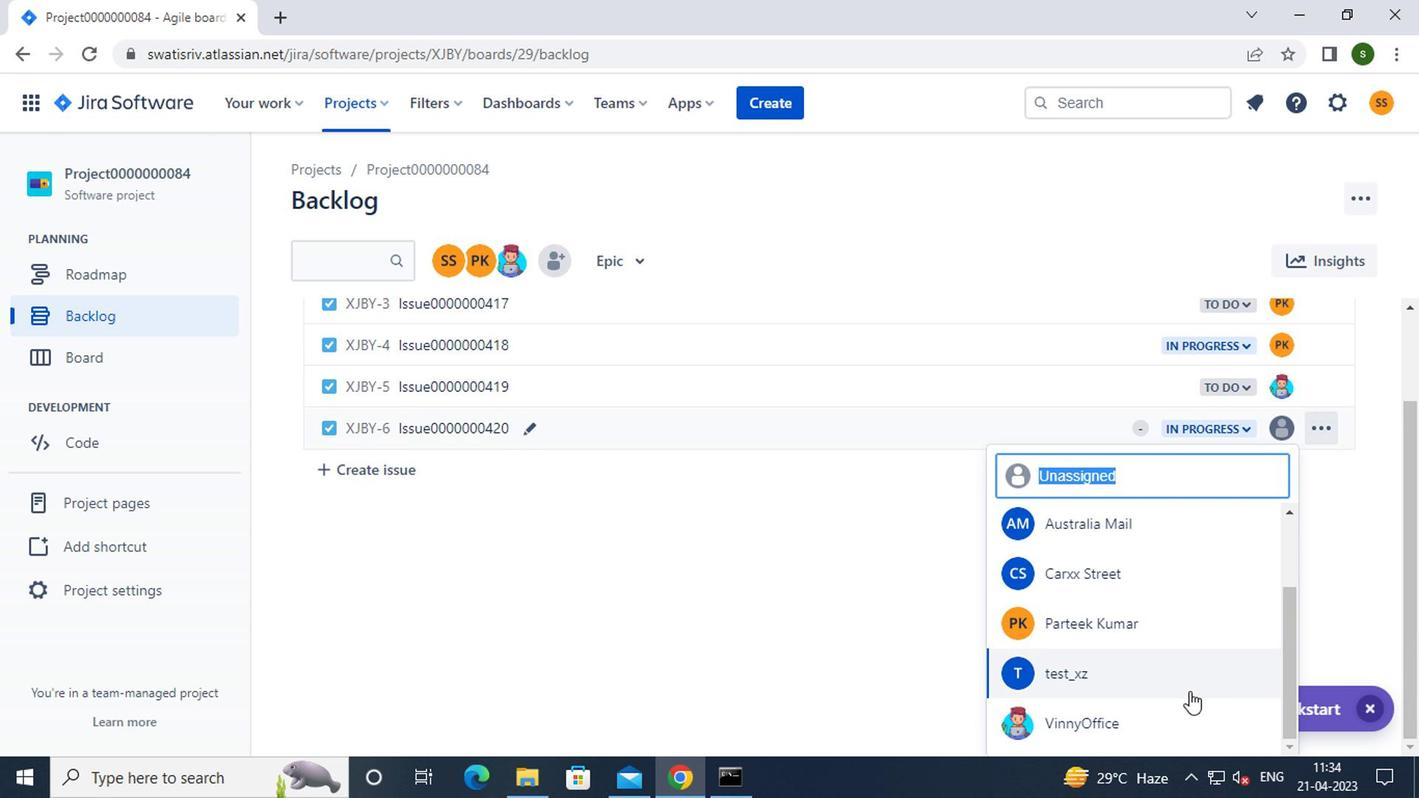 
Action: Mouse pressed left at (1142, 725)
Screenshot: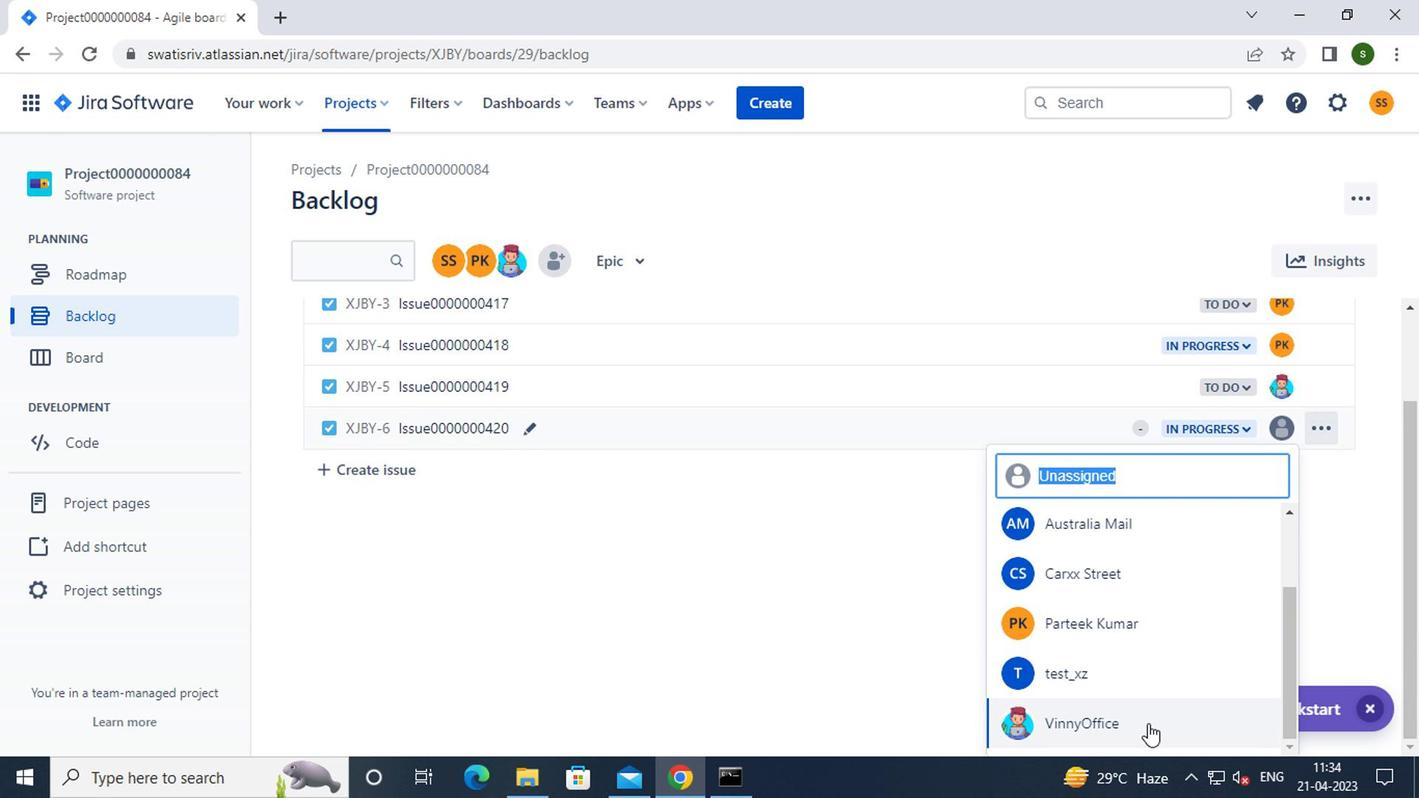 
Action: Mouse moved to (375, 113)
Screenshot: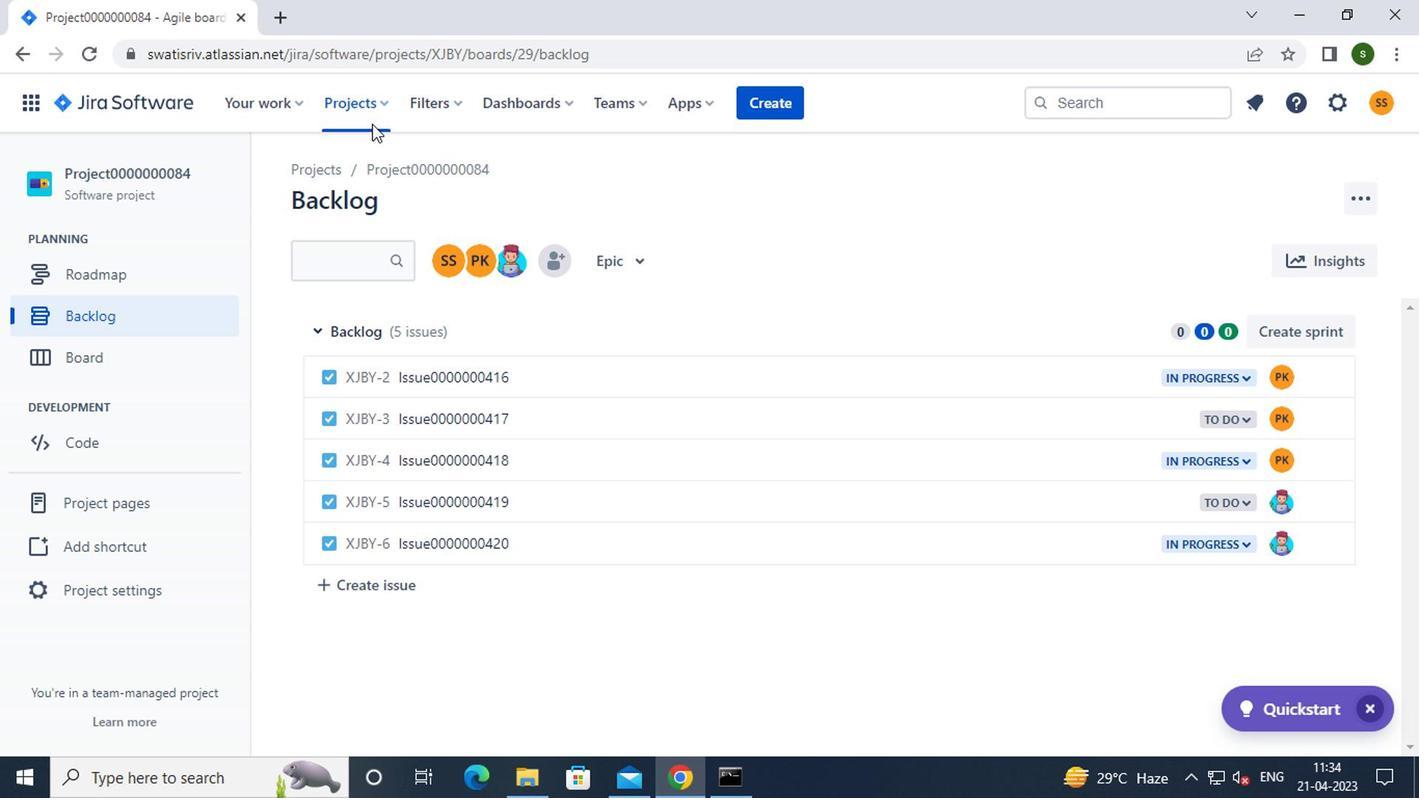 
Action: Mouse pressed left at (375, 113)
Screenshot: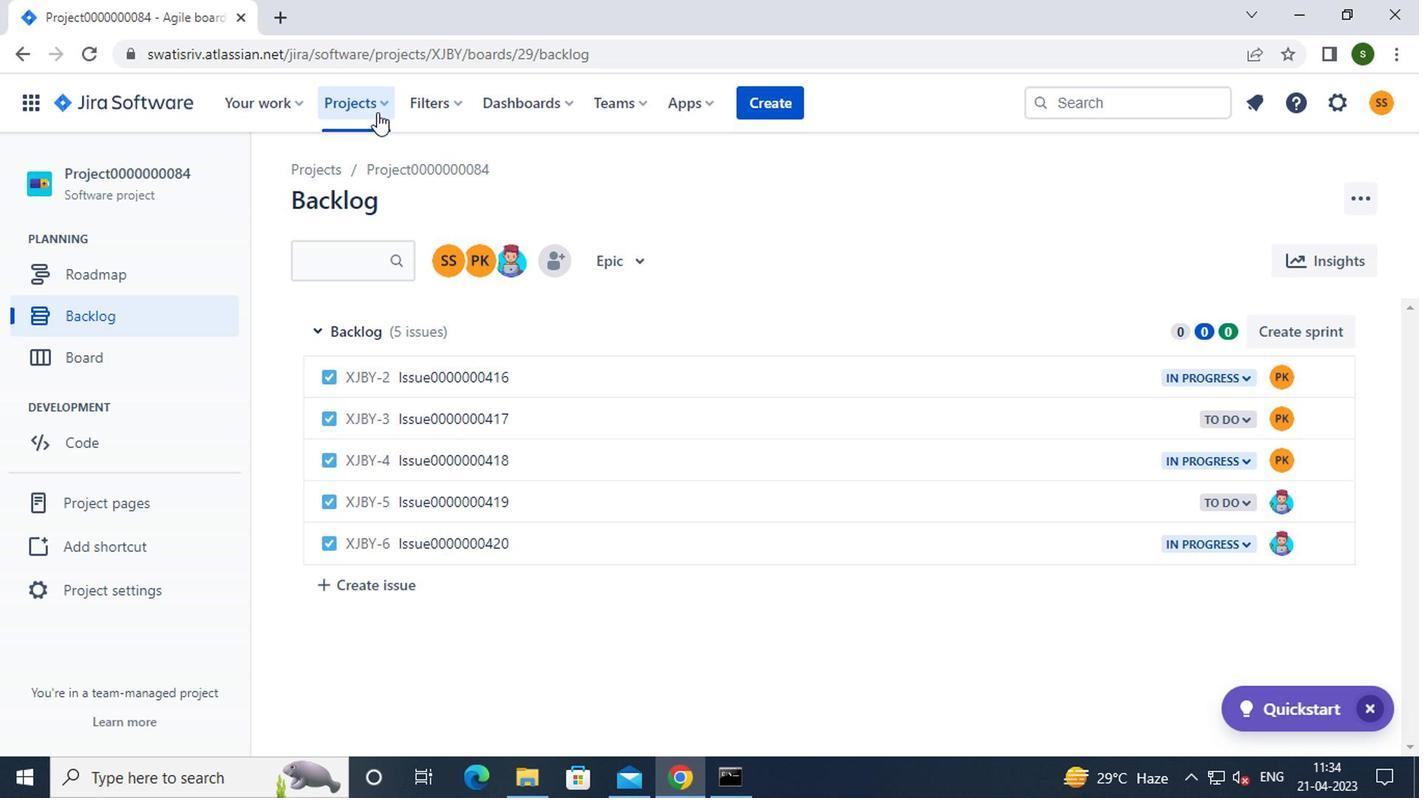 
Action: Mouse moved to (432, 257)
Screenshot: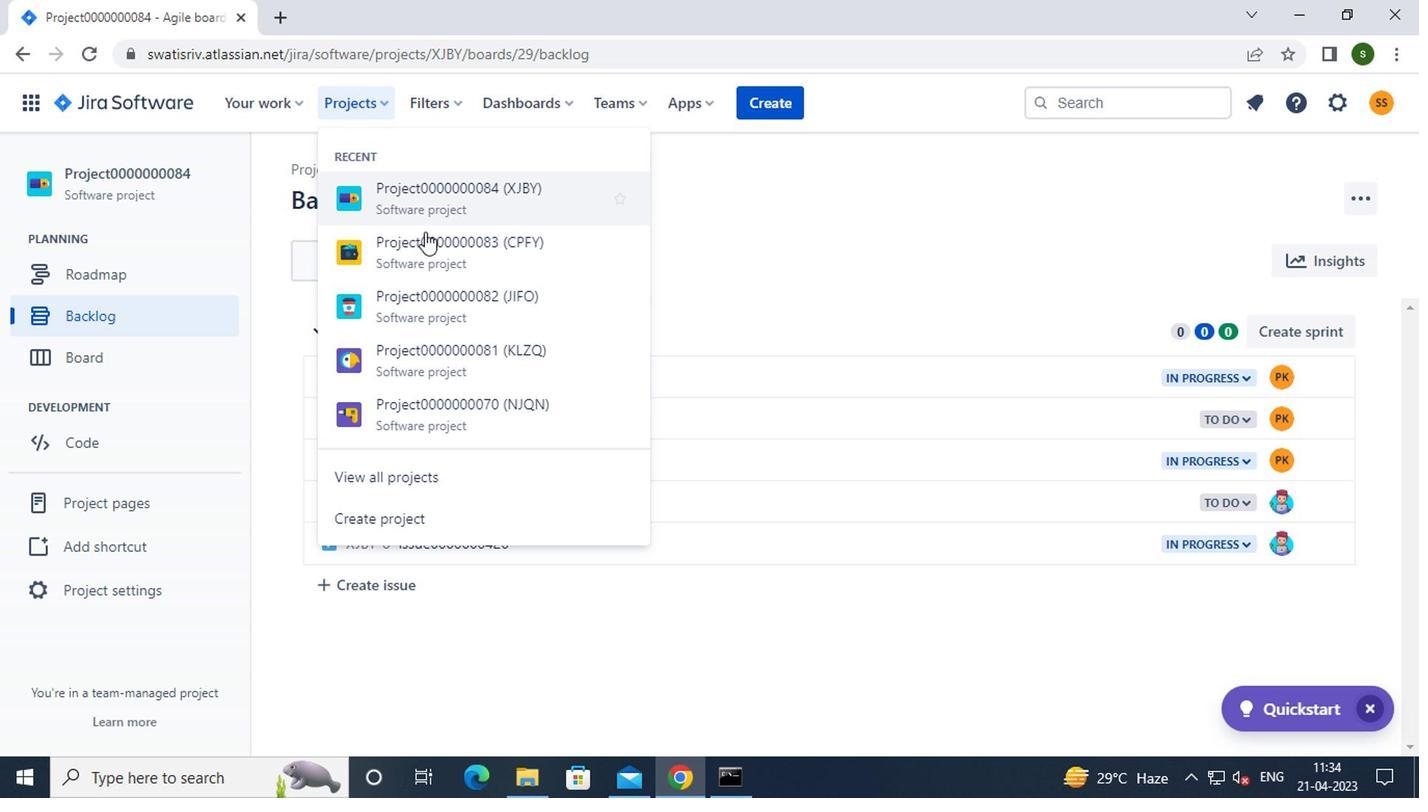 
Action: Mouse pressed left at (432, 257)
Screenshot: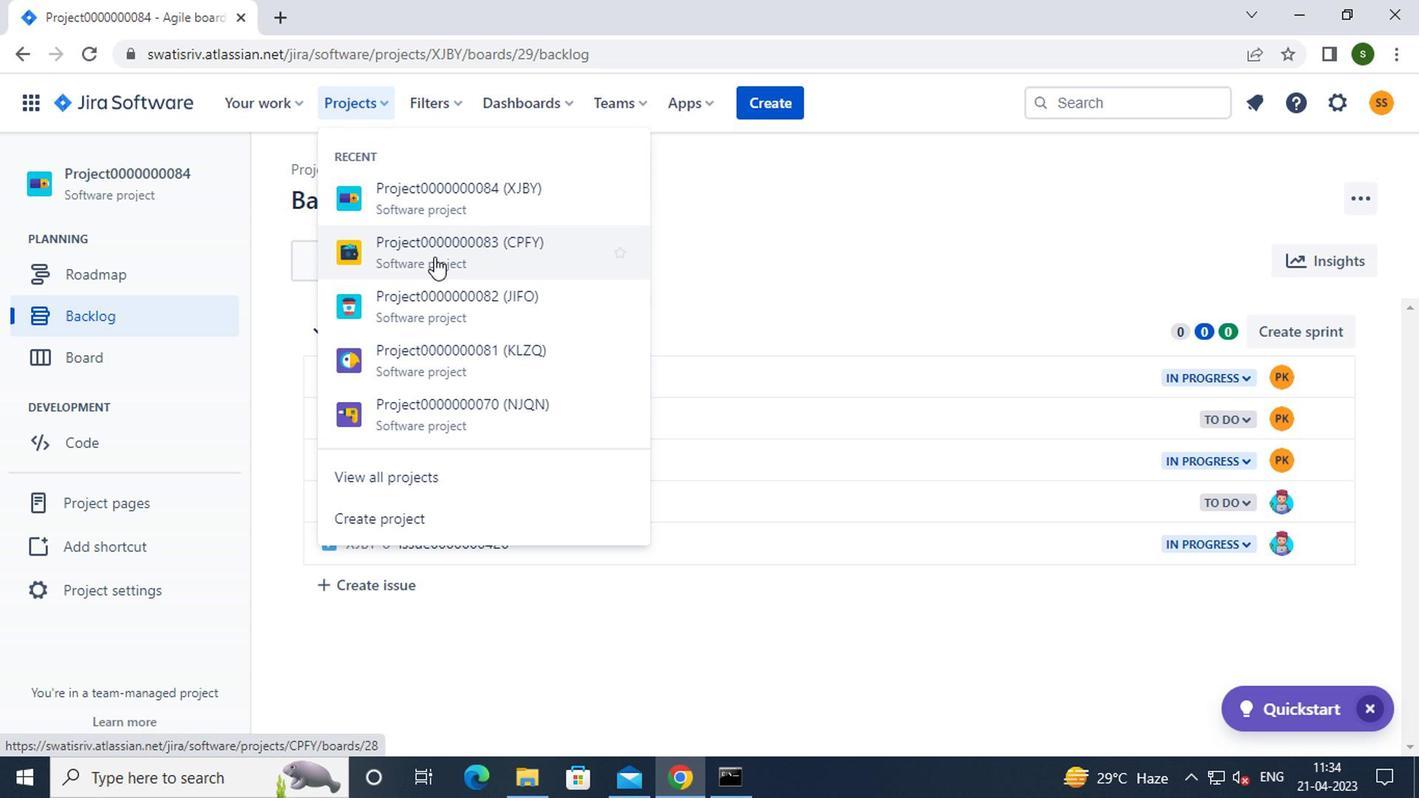 
Action: Mouse moved to (174, 321)
Screenshot: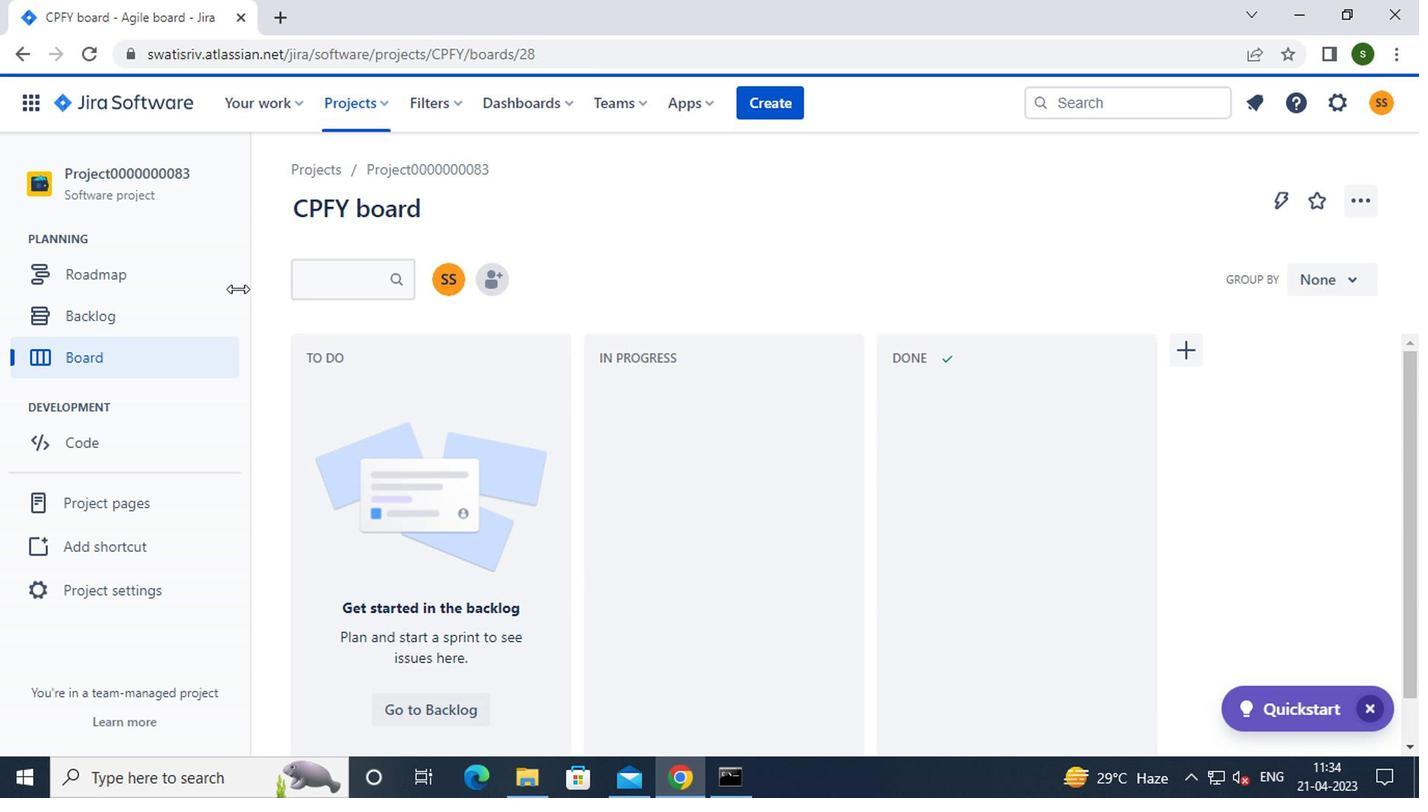 
Action: Mouse pressed left at (174, 321)
Screenshot: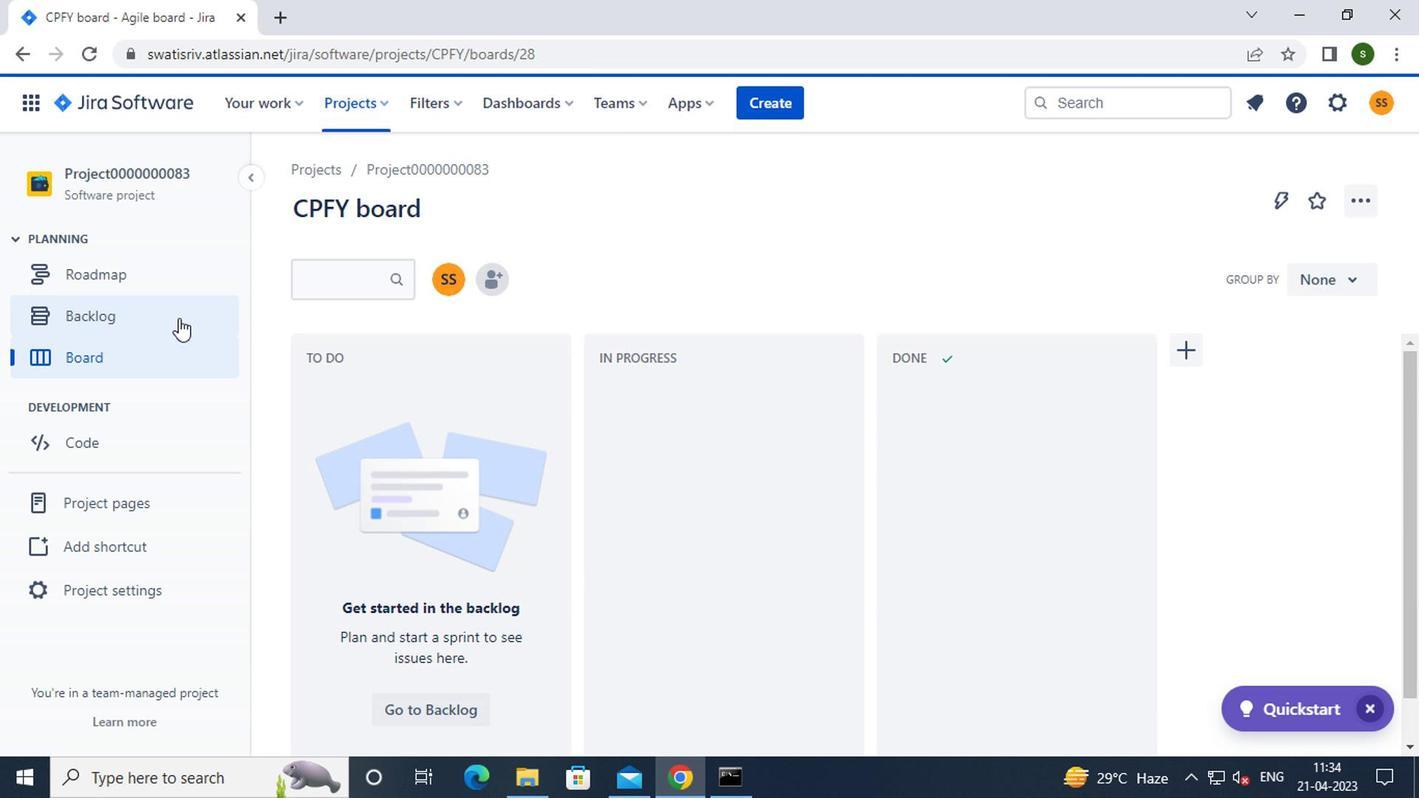 
Action: Mouse moved to (1286, 326)
Screenshot: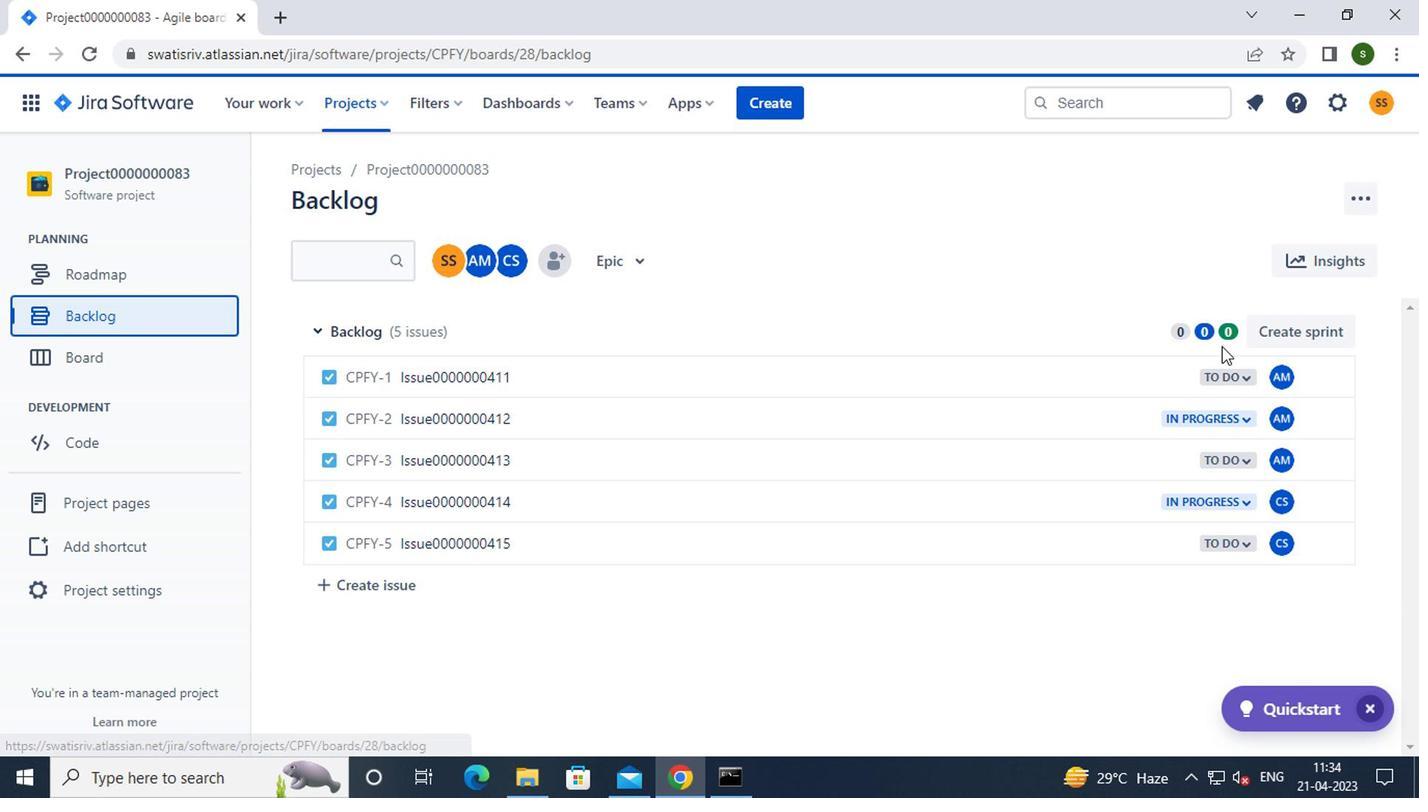 
Action: Mouse pressed left at (1286, 326)
Screenshot: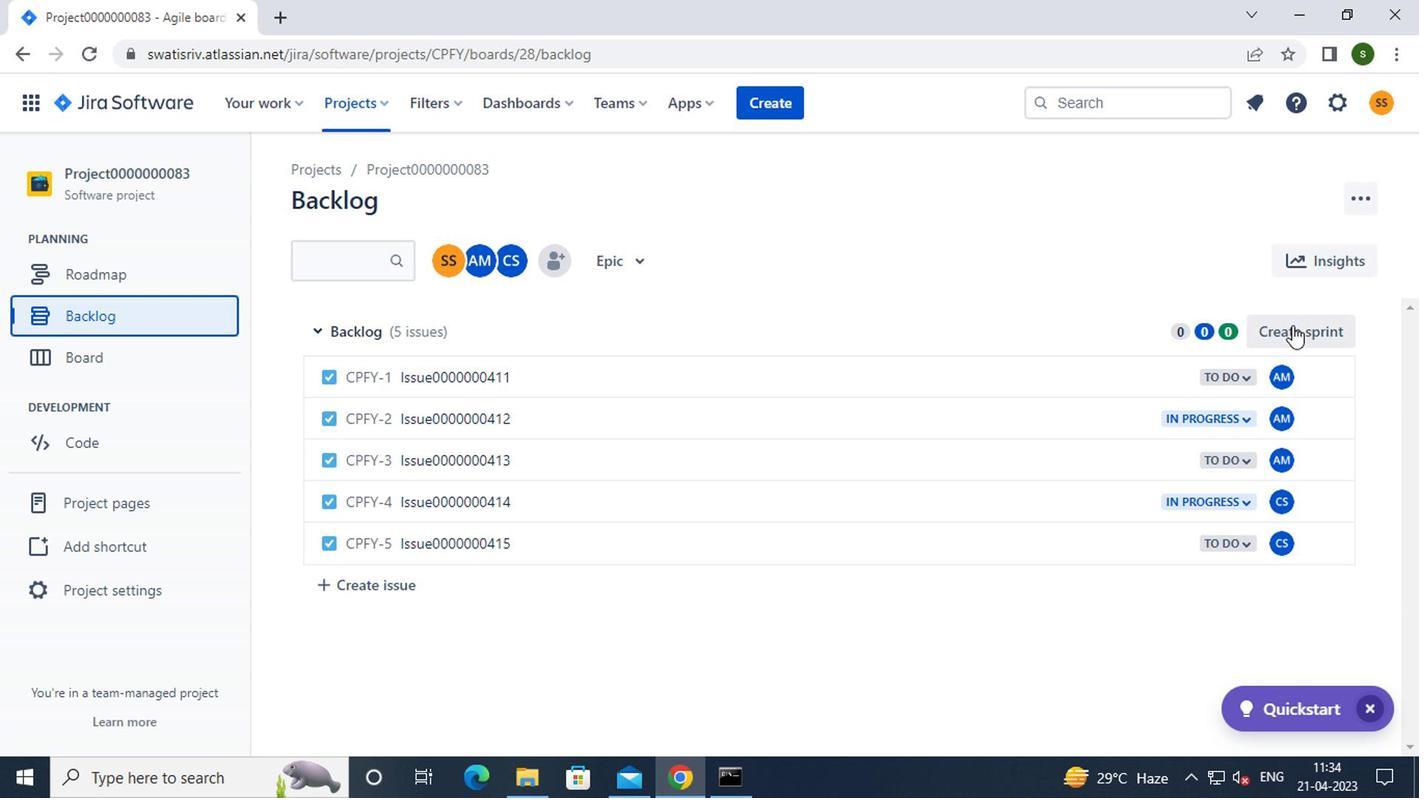 
Action: Mouse moved to (1334, 325)
Screenshot: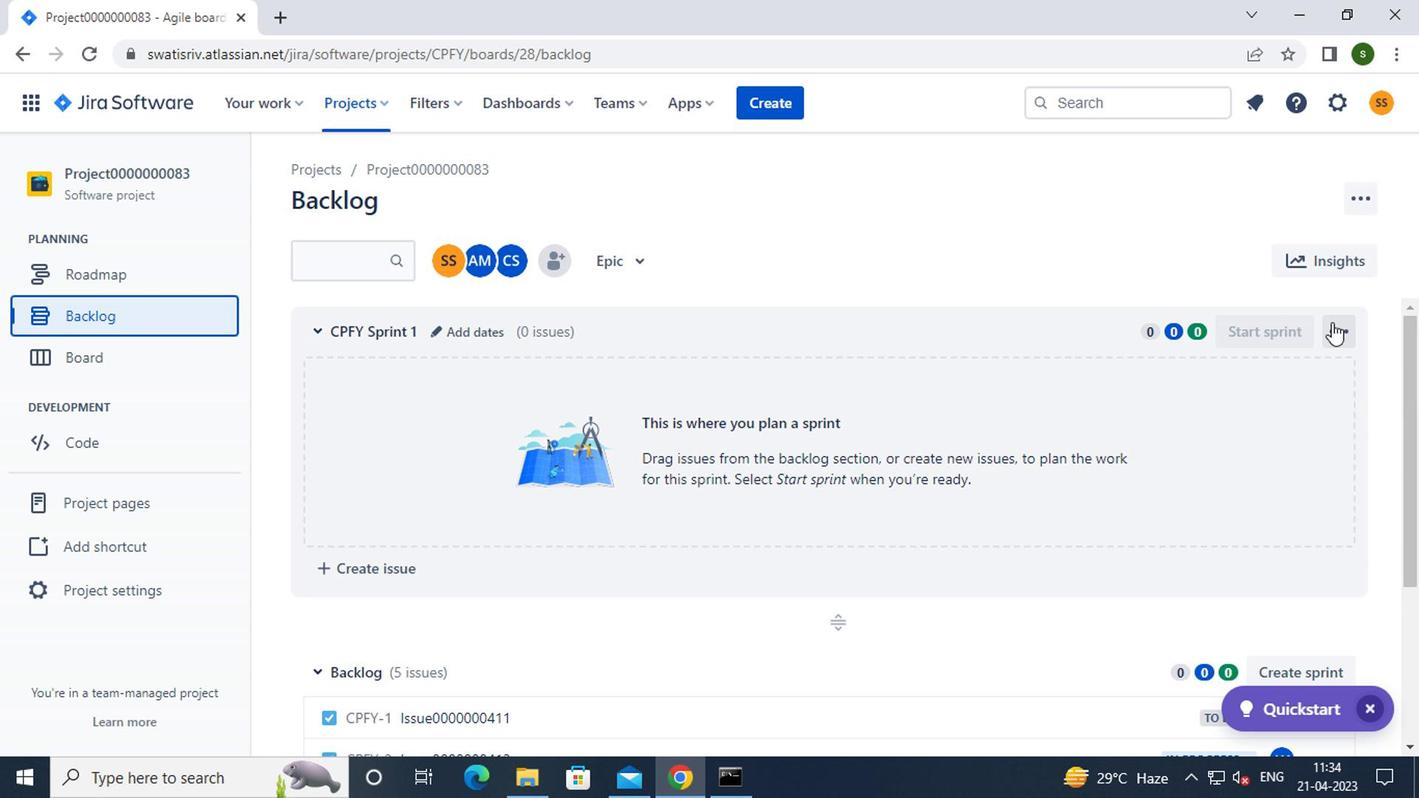 
Action: Mouse pressed left at (1334, 325)
Screenshot: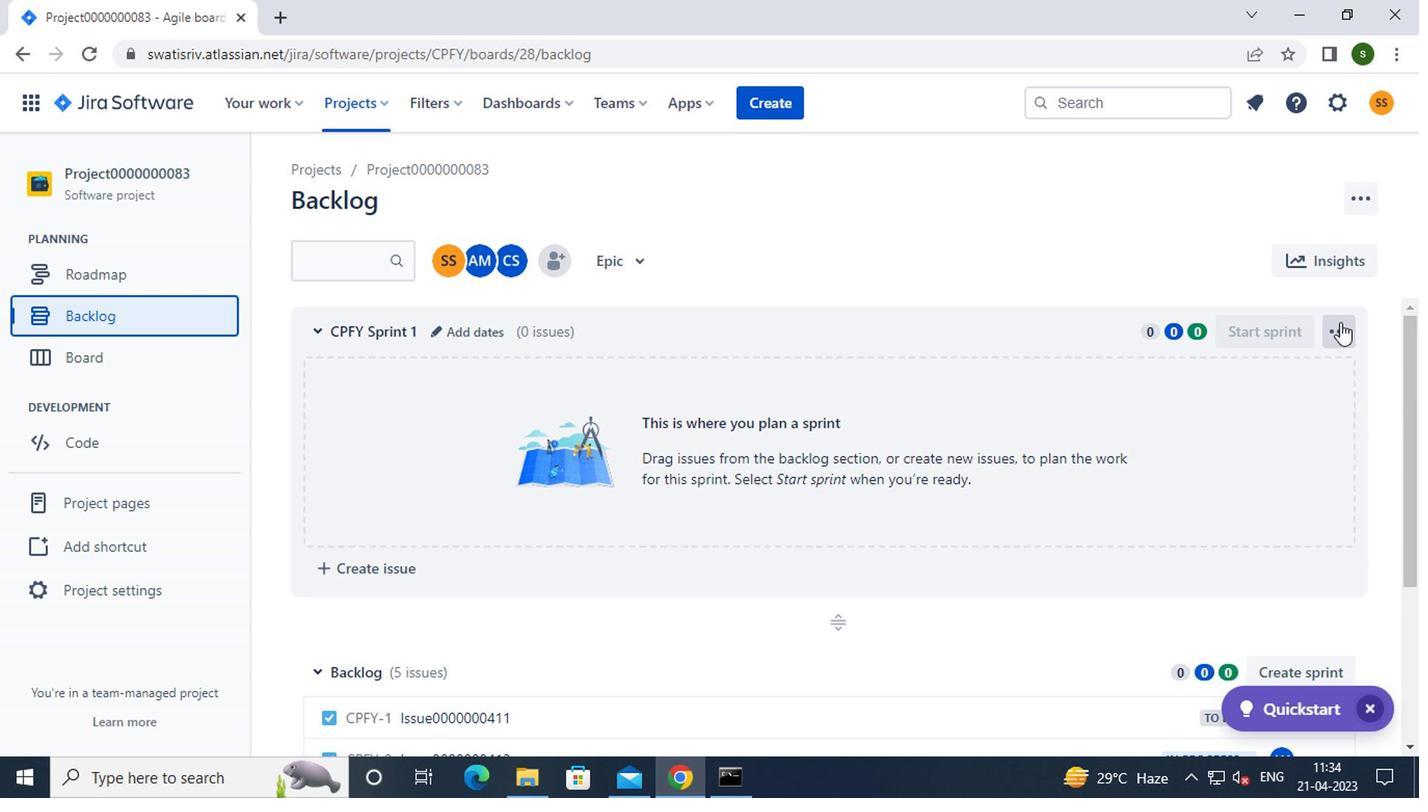 
Action: Mouse moved to (1297, 377)
Screenshot: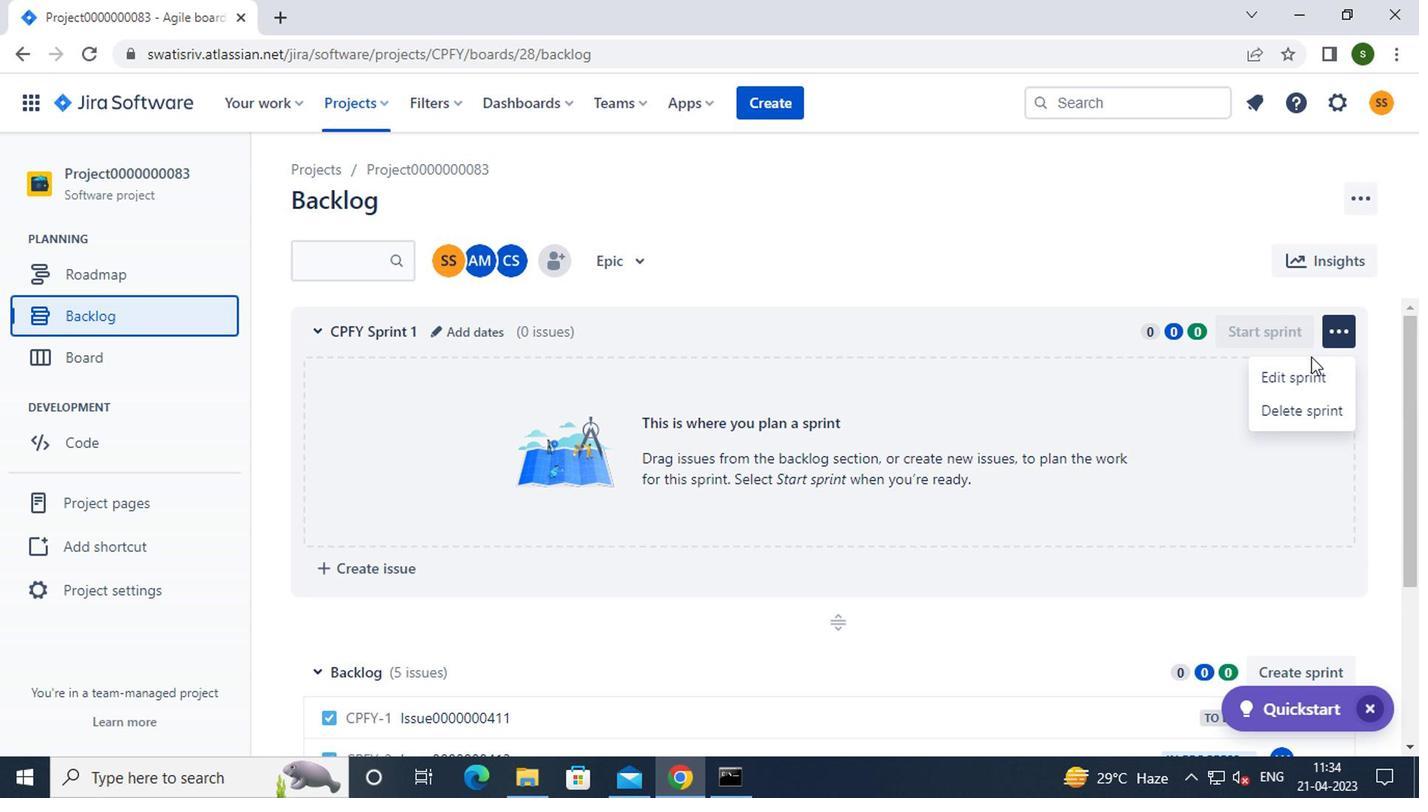 
Action: Mouse pressed left at (1297, 377)
Screenshot: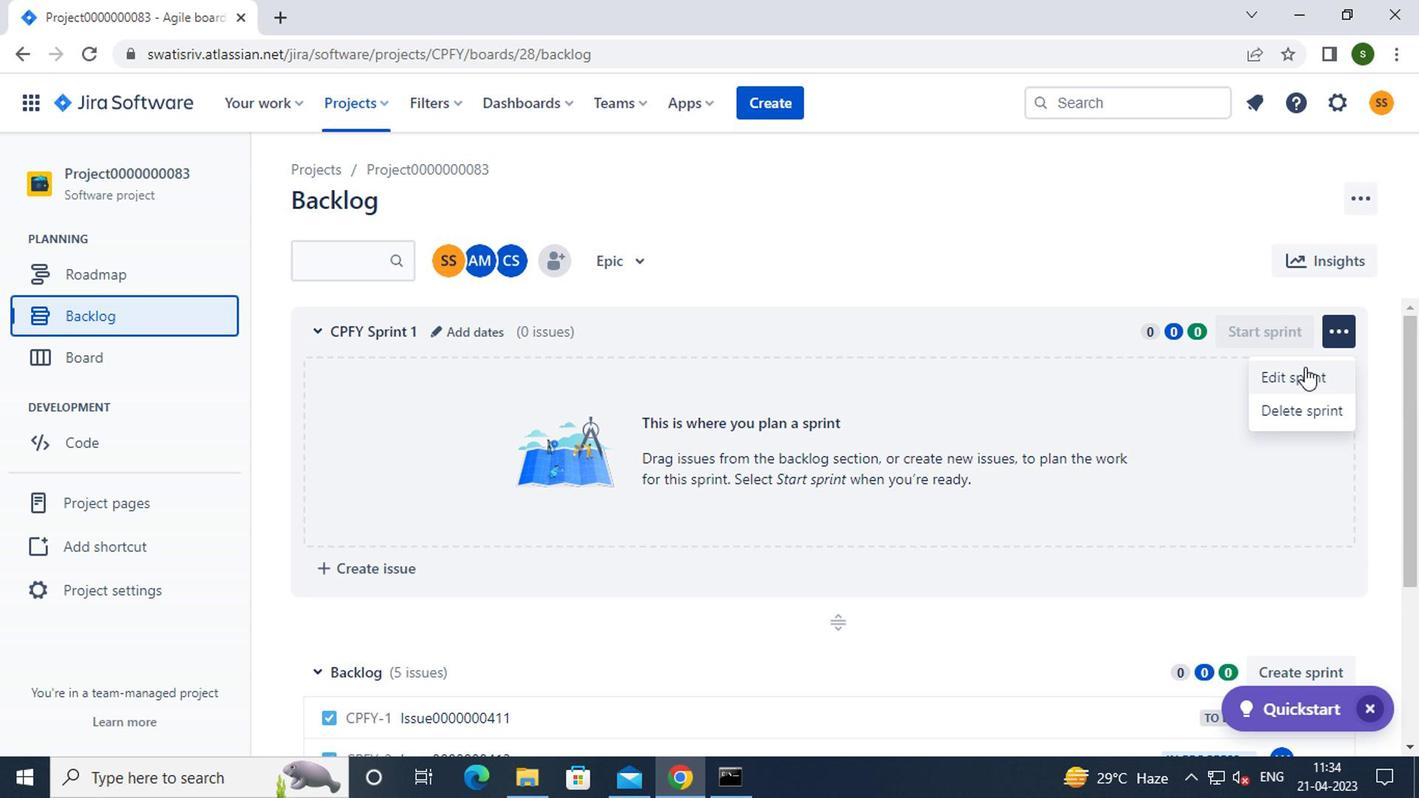 
Action: Mouse moved to (578, 247)
Screenshot: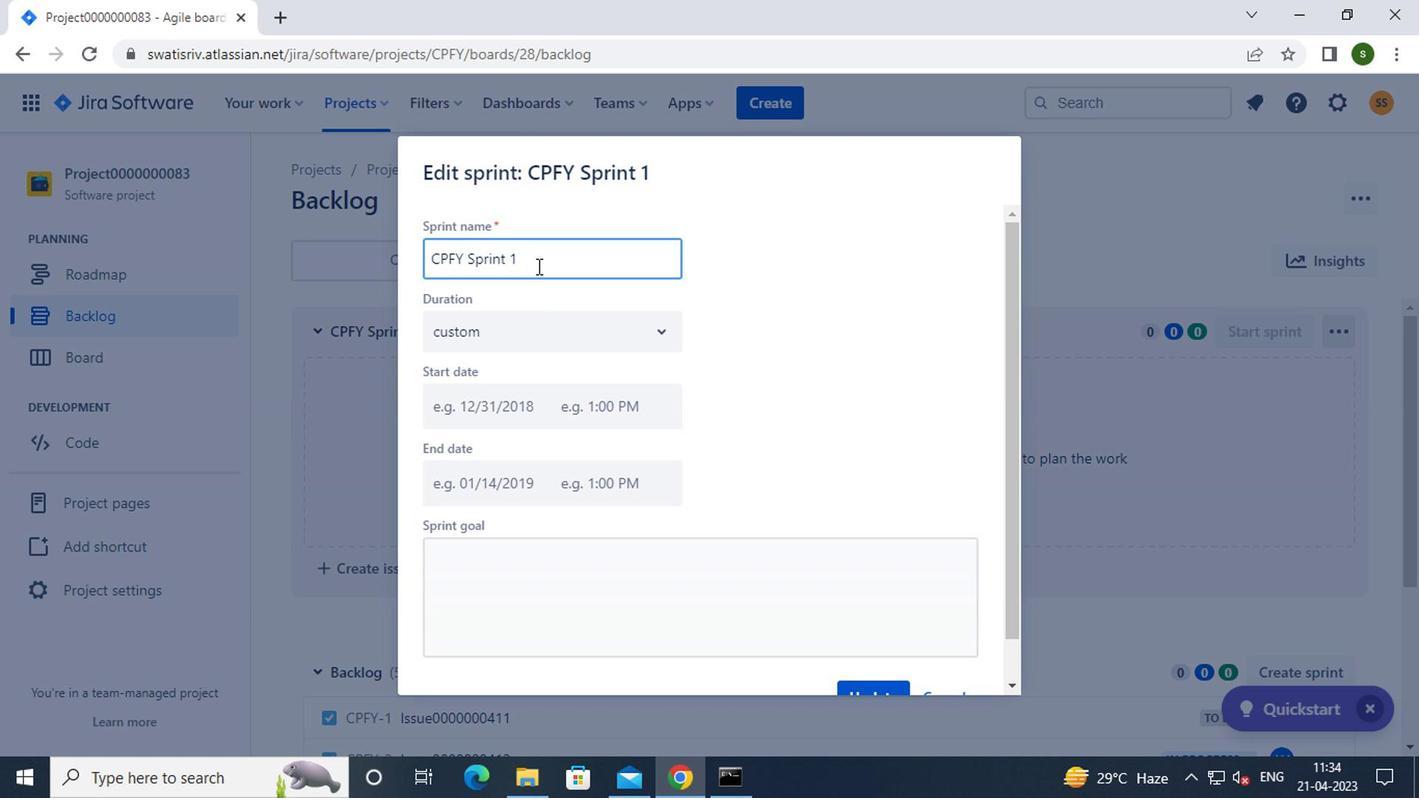 
Action: Key pressed <Key.backspace><Key.backspace><Key.backspace><Key.backspace><Key.backspace><Key.backspace><Key.backspace><Key.backspace><Key.backspace><Key.backspace><Key.backspace><Key.backspace><Key.backspace><Key.backspace><Key.backspace><Key.backspace><Key.backspace><Key.backspace>s<Key.caps_lock>print0000000247
Screenshot: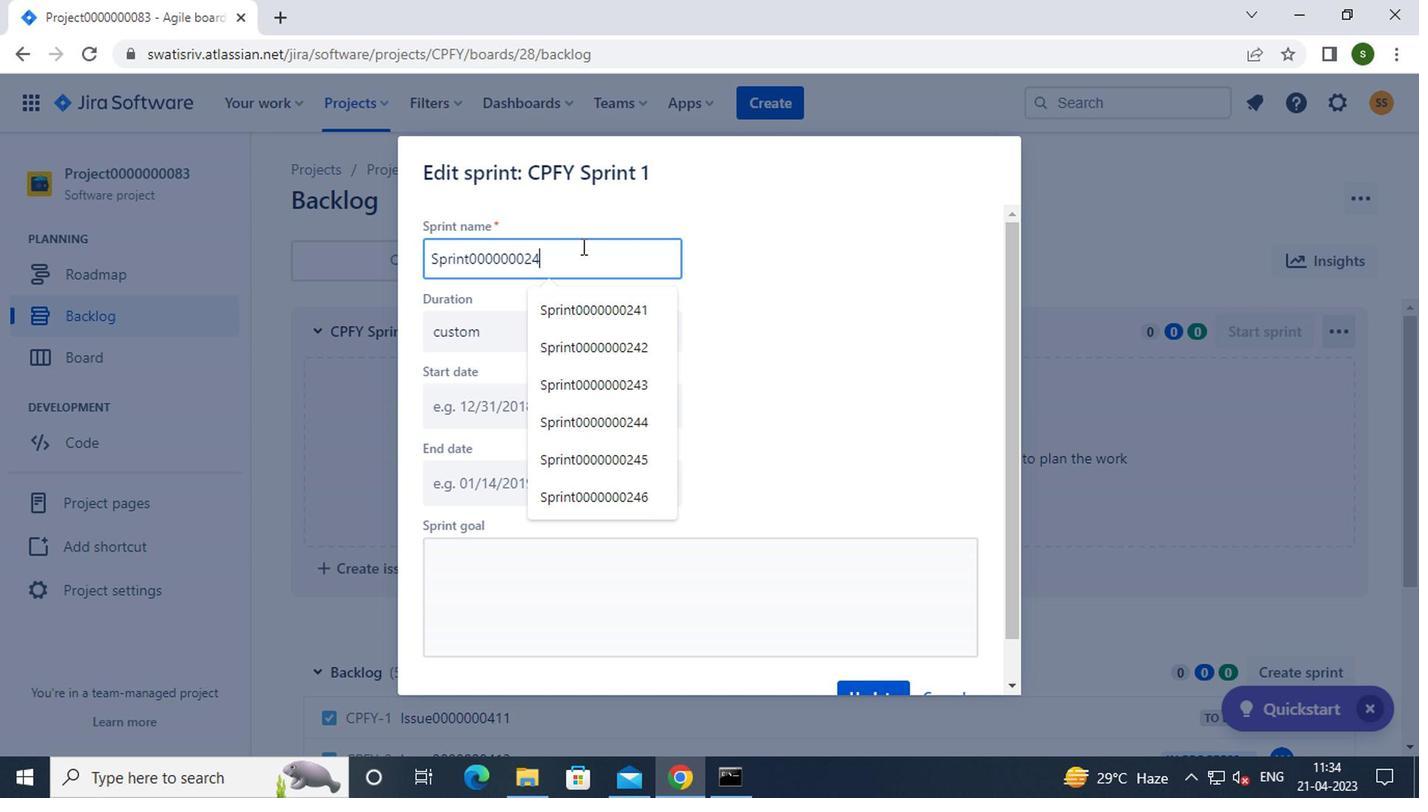 
Action: Mouse moved to (948, 335)
Screenshot: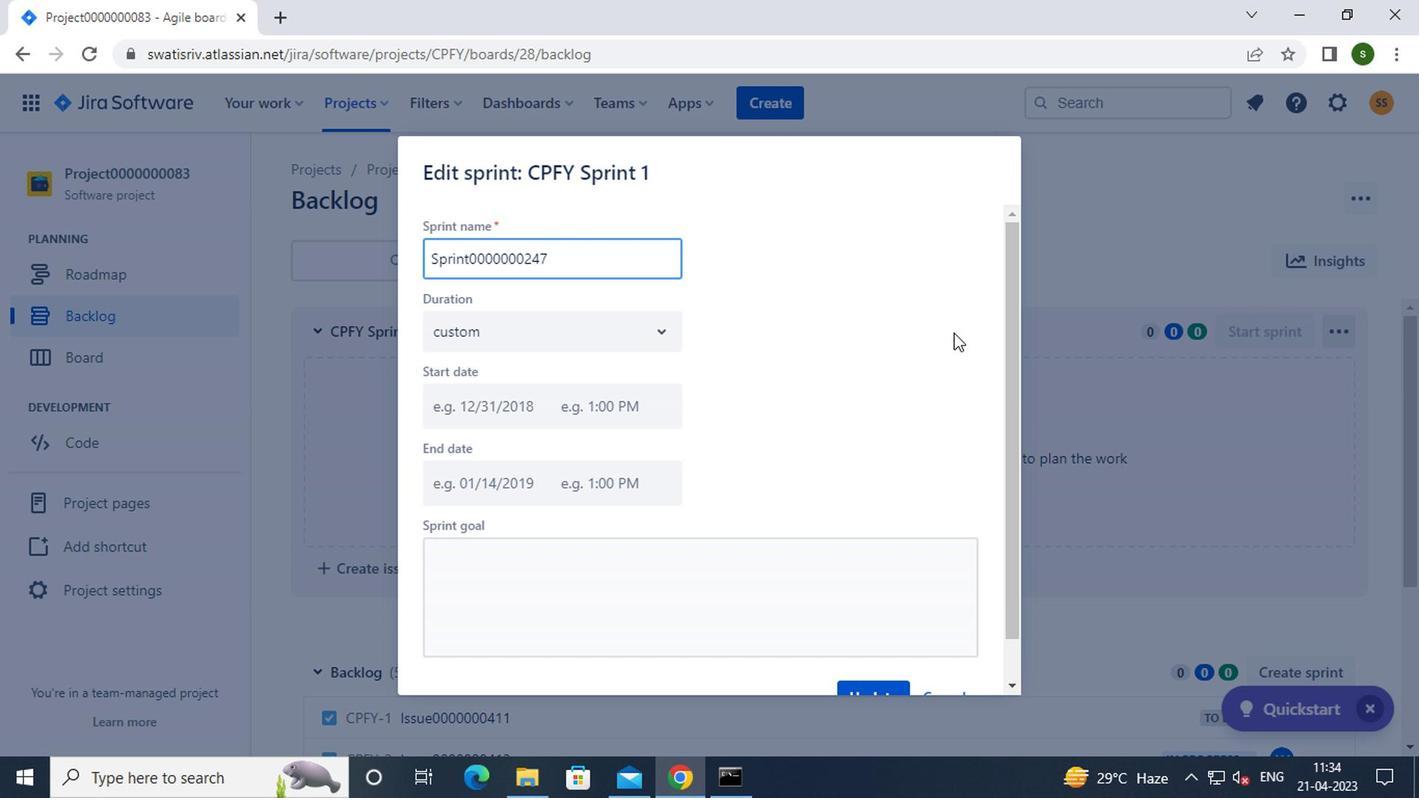 
Action: Mouse scrolled (948, 334) with delta (0, 0)
Screenshot: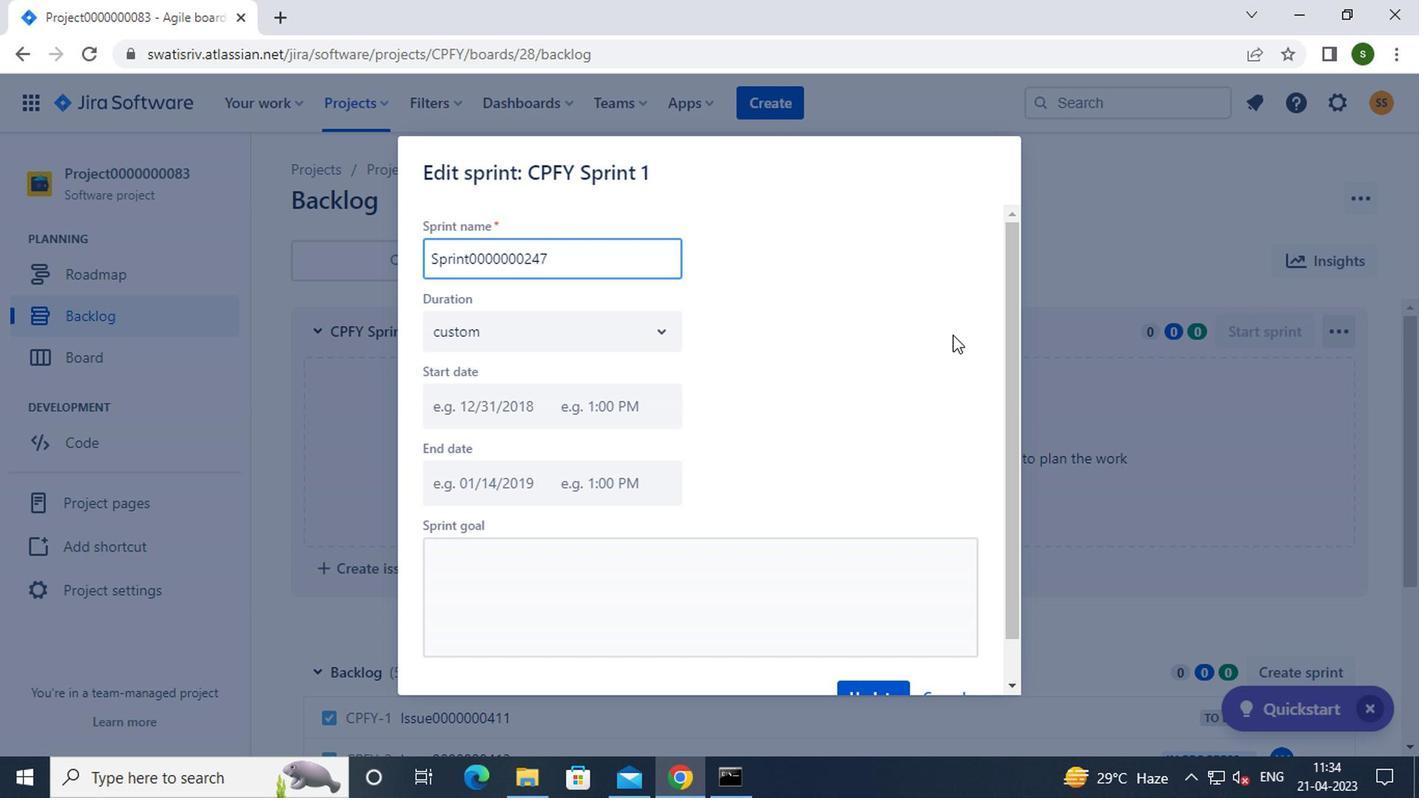 
Action: Mouse scrolled (948, 334) with delta (0, 0)
Screenshot: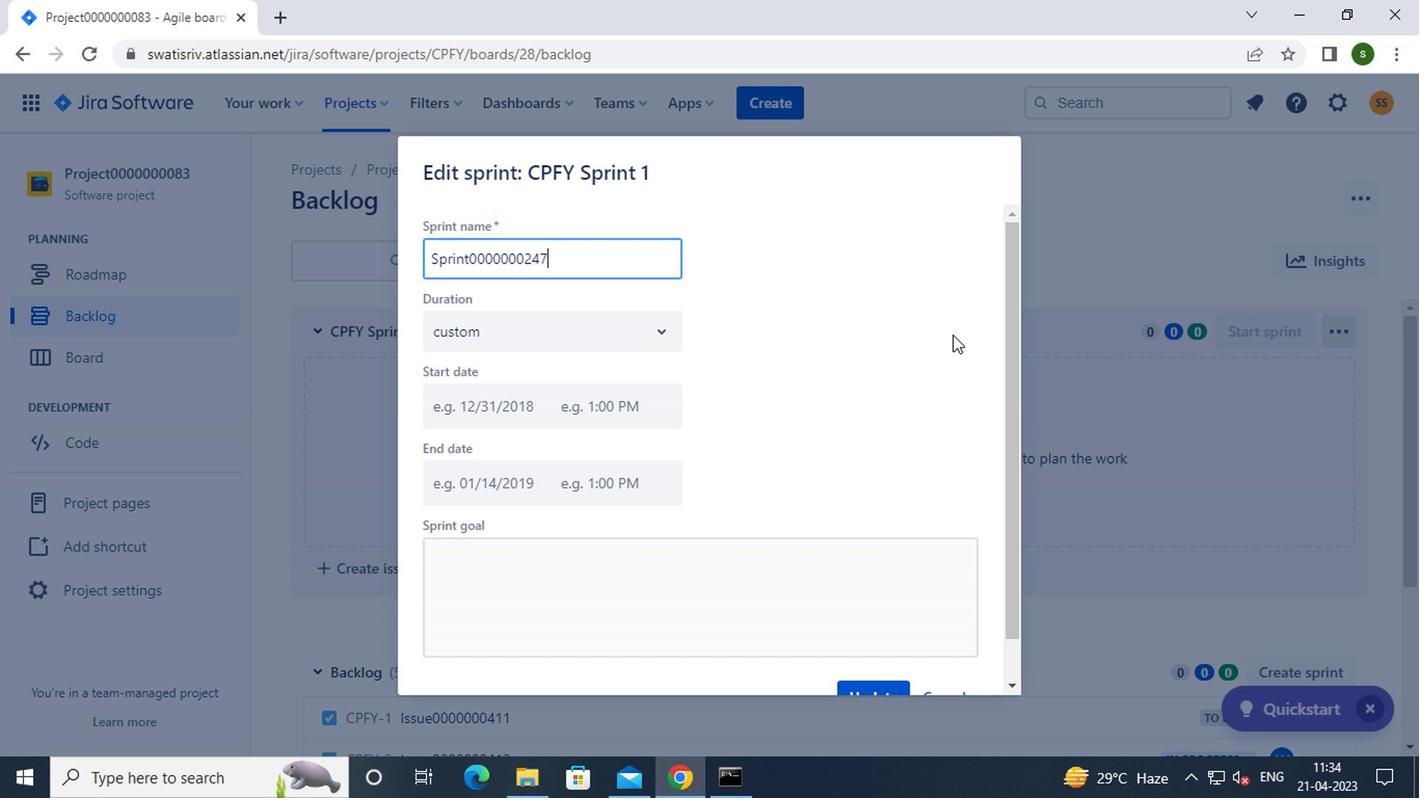 
Action: Mouse moved to (871, 643)
Screenshot: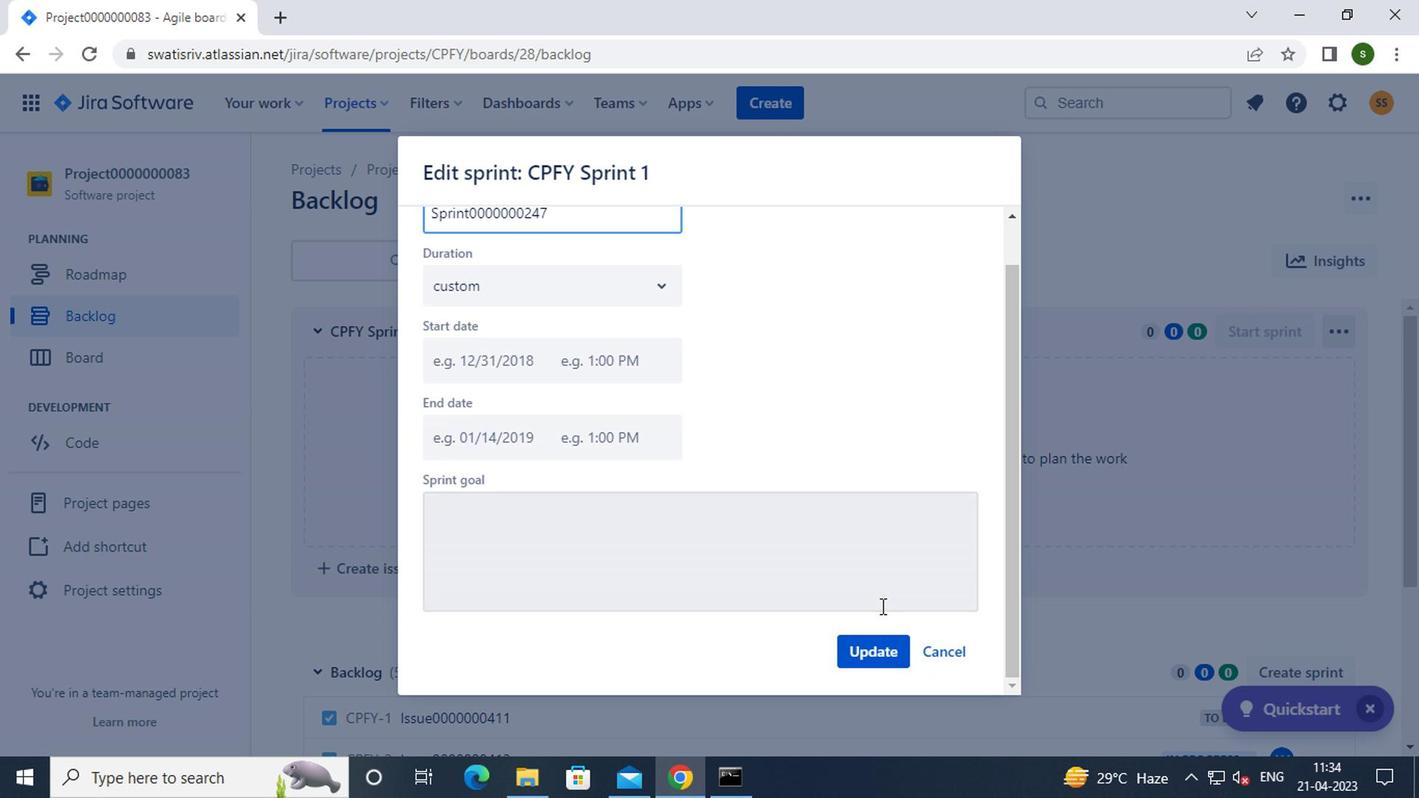 
Action: Mouse pressed left at (871, 643)
Screenshot: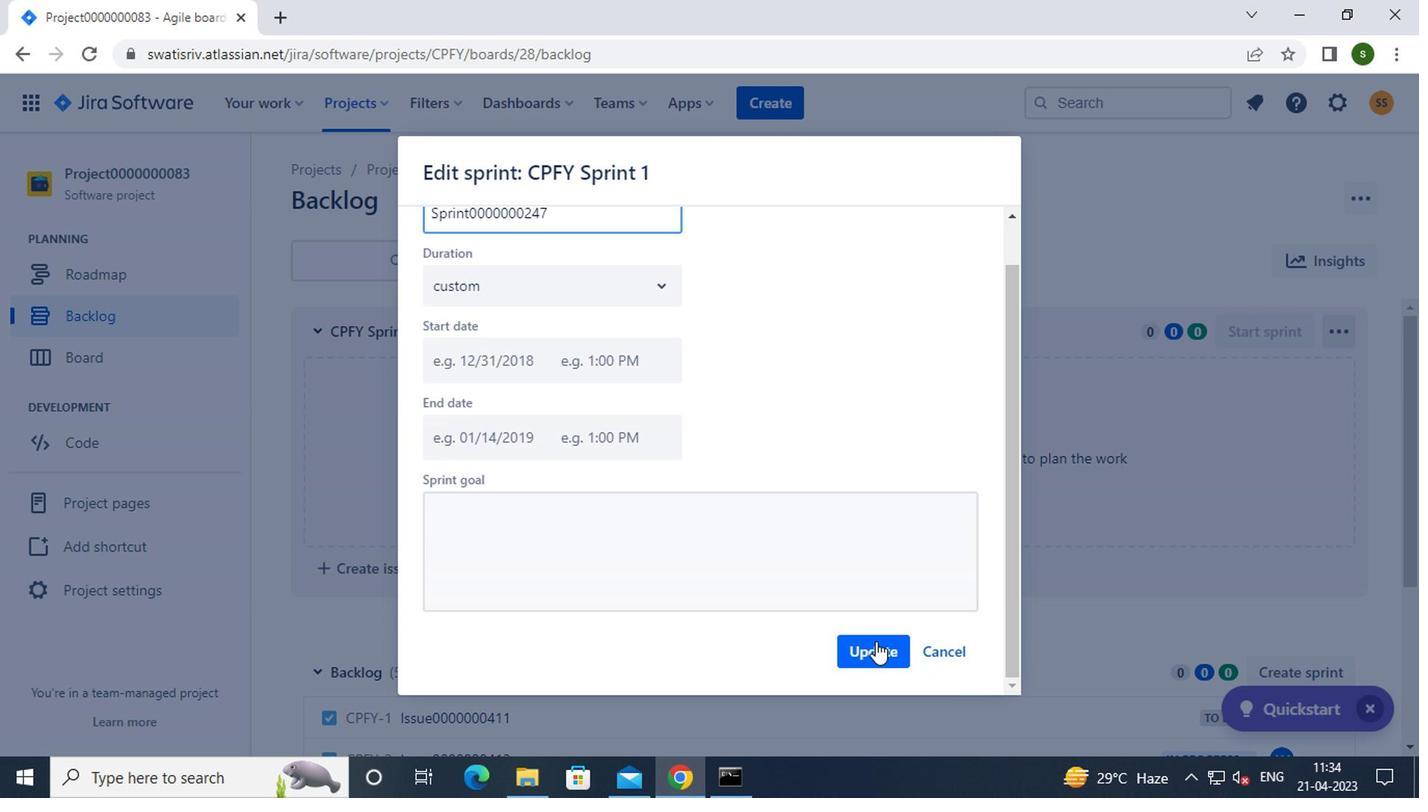 
Action: Mouse moved to (858, 229)
Screenshot: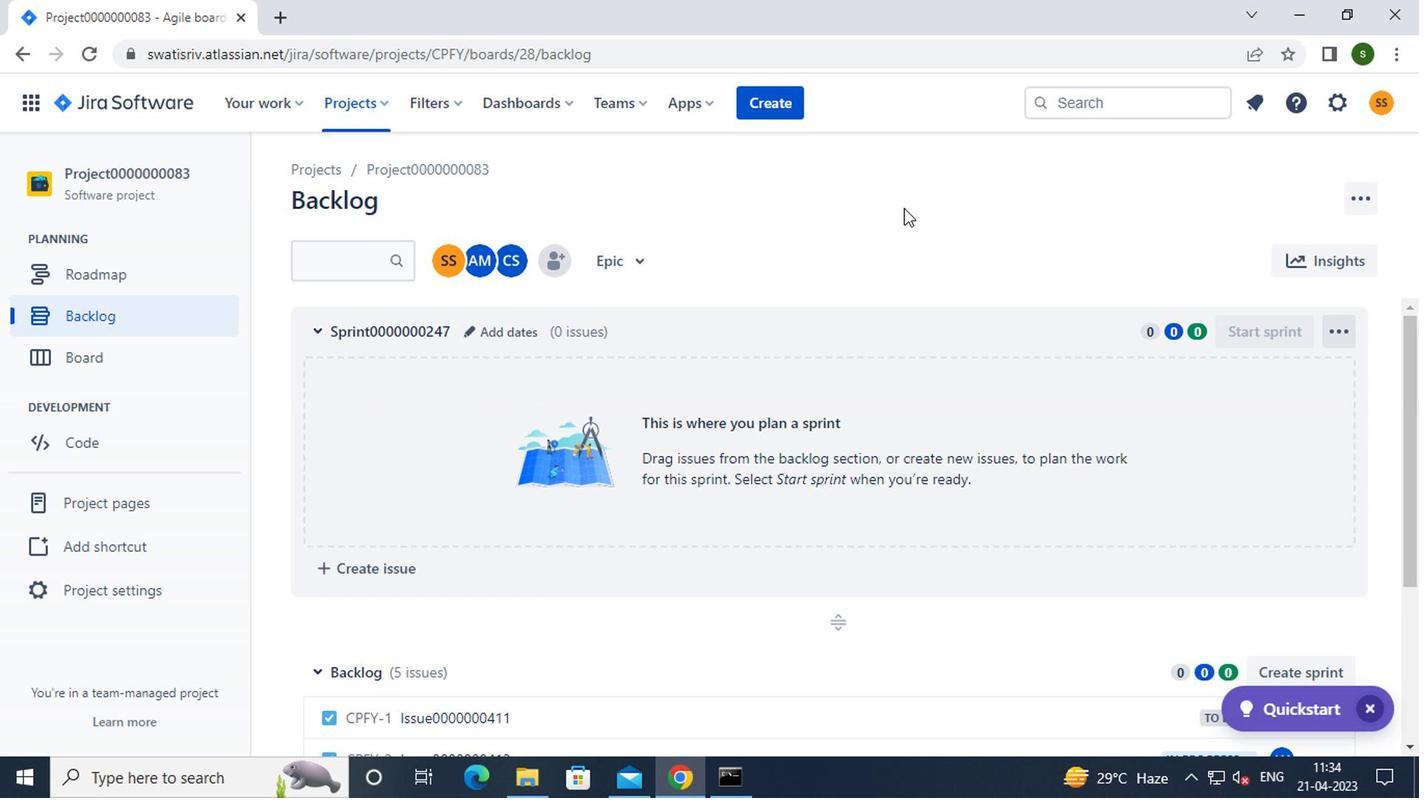 
